Task: Add a signature Lily Brown containing Best wishes for a happy National Disability Employment Awareness Month, Lily Brown to email address softage.3@softage.net and add a label Refunds
Action: Mouse moved to (91, 116)
Screenshot: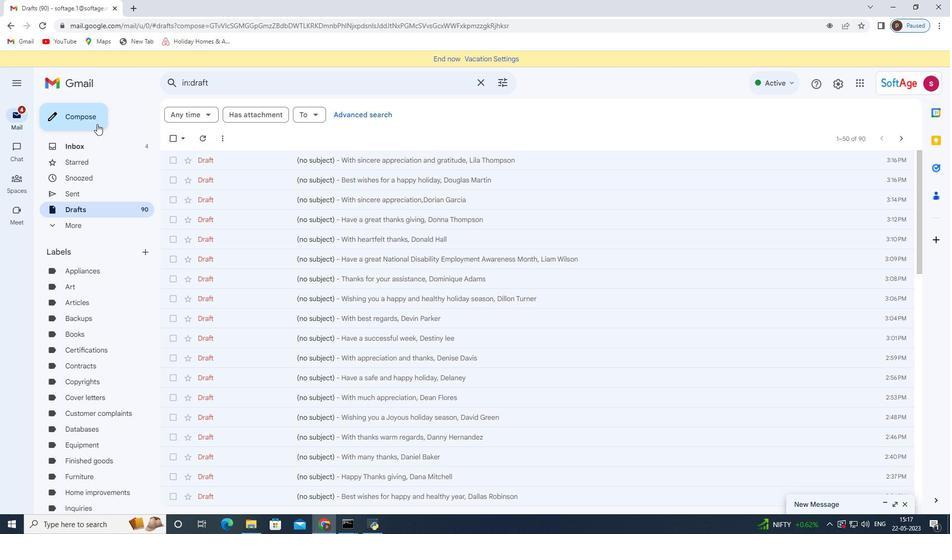 
Action: Mouse pressed left at (91, 116)
Screenshot: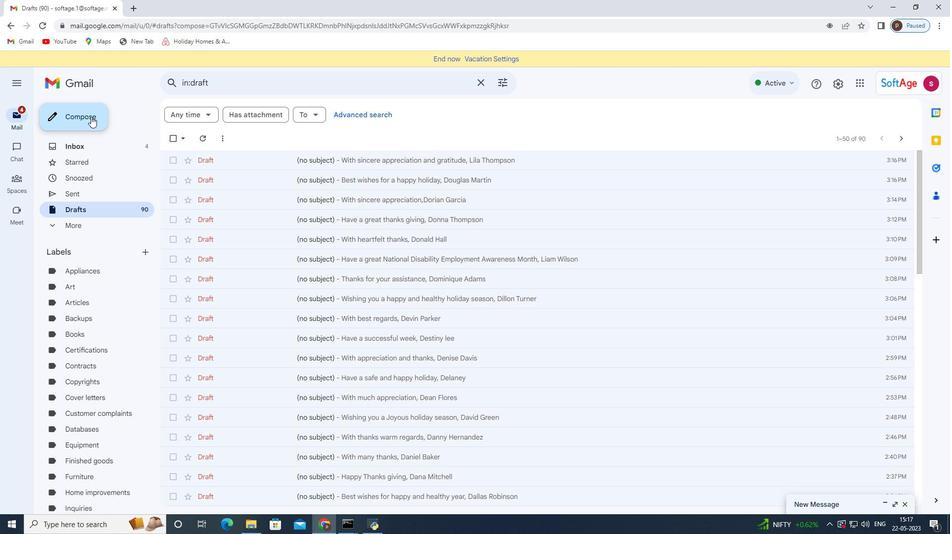 
Action: Mouse moved to (669, 498)
Screenshot: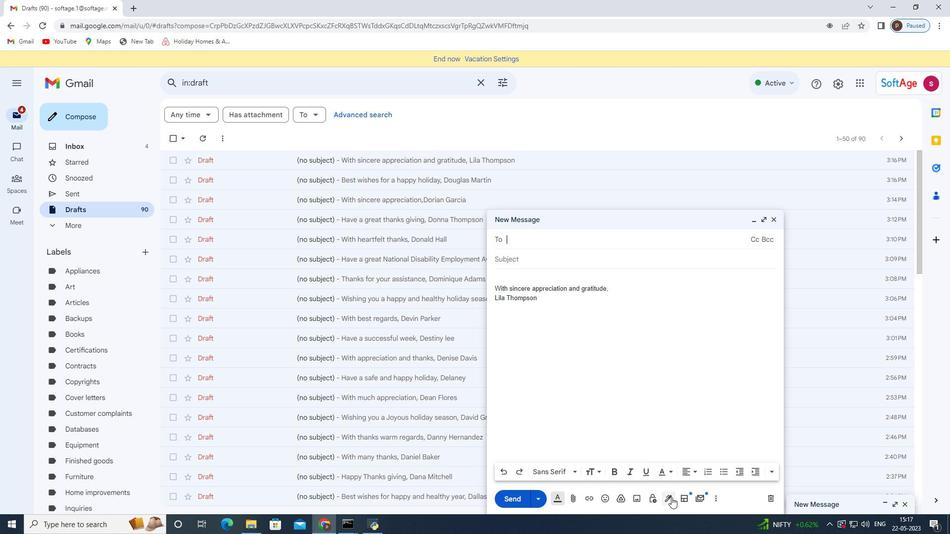 
Action: Mouse pressed left at (669, 498)
Screenshot: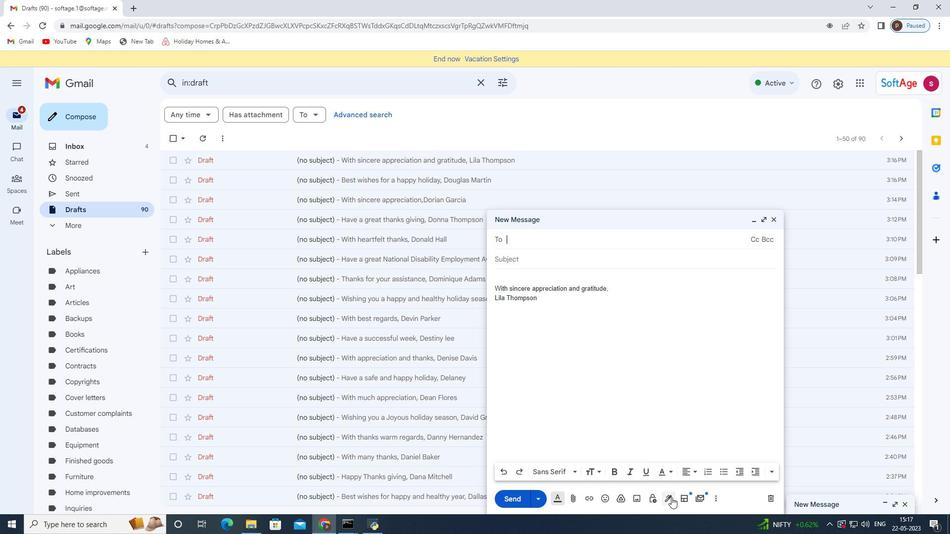 
Action: Mouse moved to (690, 441)
Screenshot: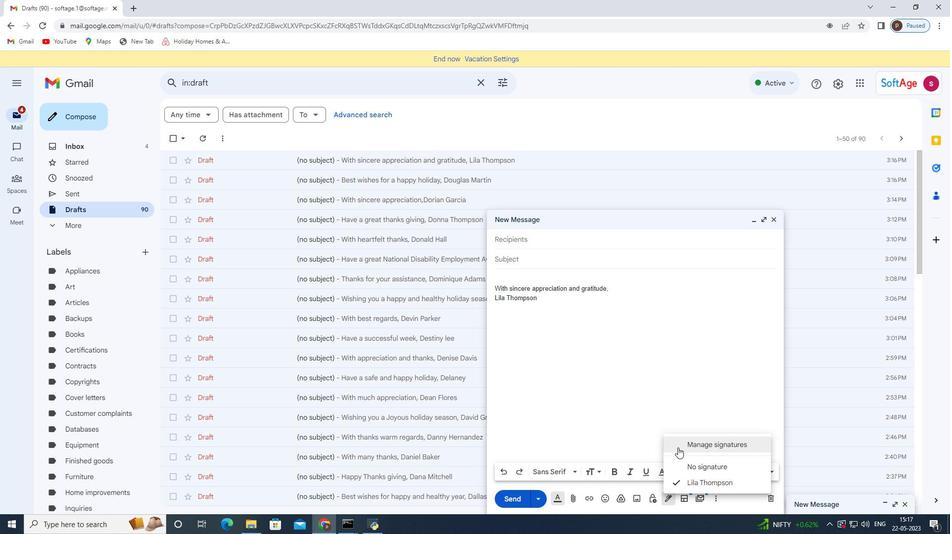 
Action: Mouse pressed left at (690, 441)
Screenshot: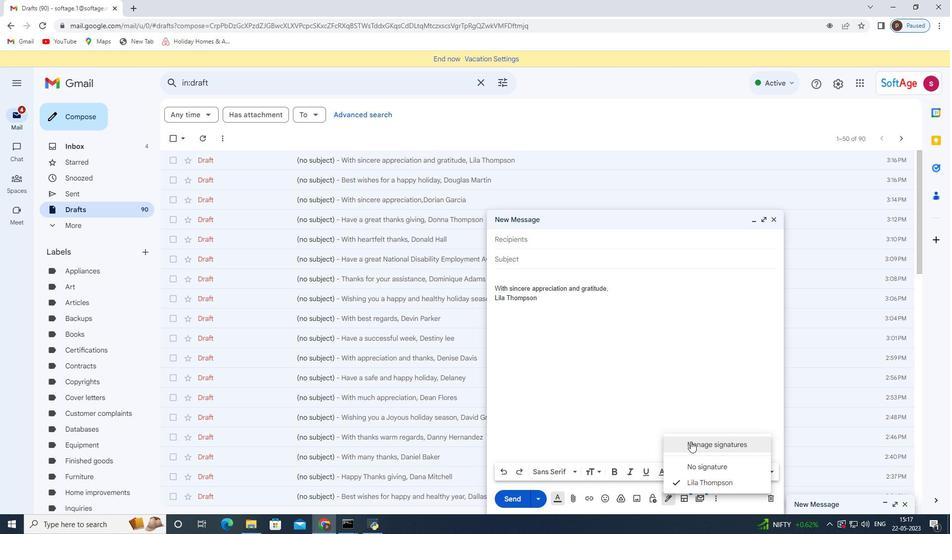 
Action: Mouse moved to (381, 375)
Screenshot: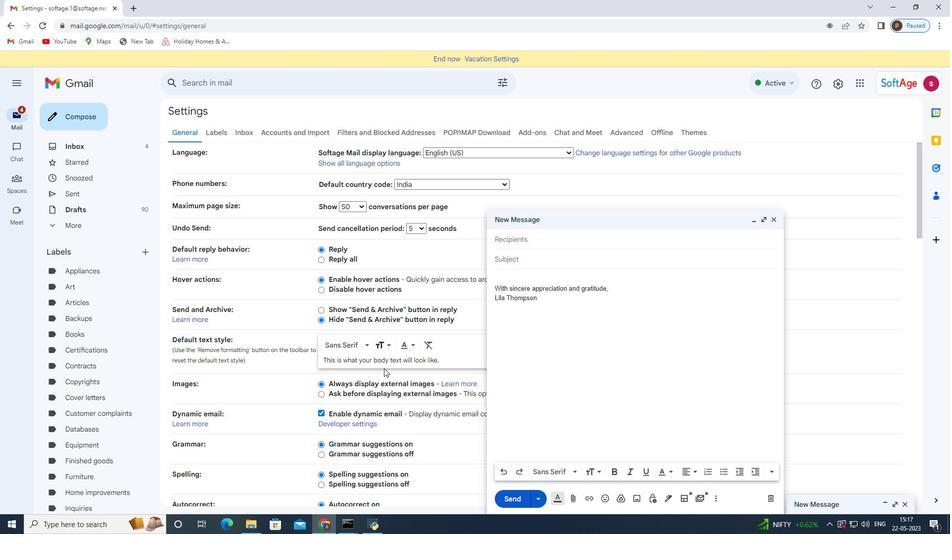 
Action: Mouse scrolled (381, 374) with delta (0, 0)
Screenshot: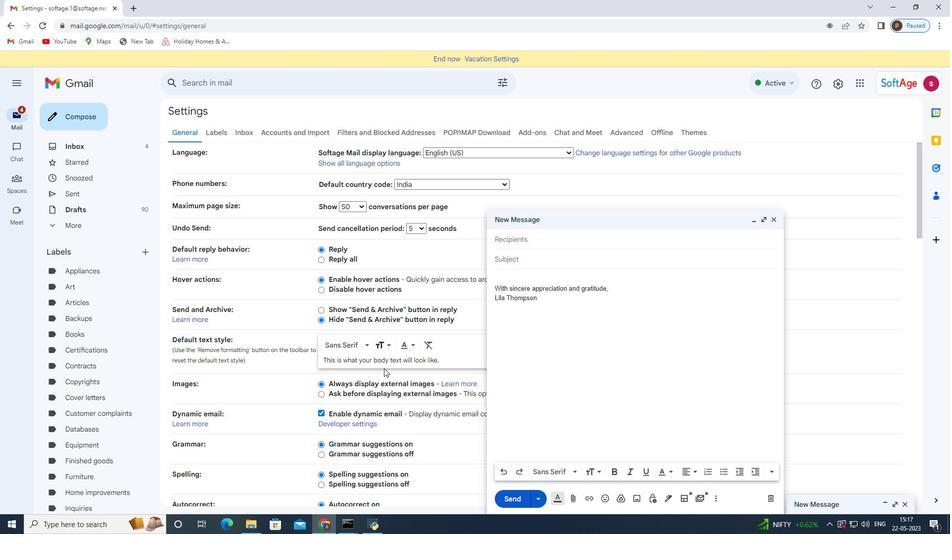 
Action: Mouse moved to (380, 376)
Screenshot: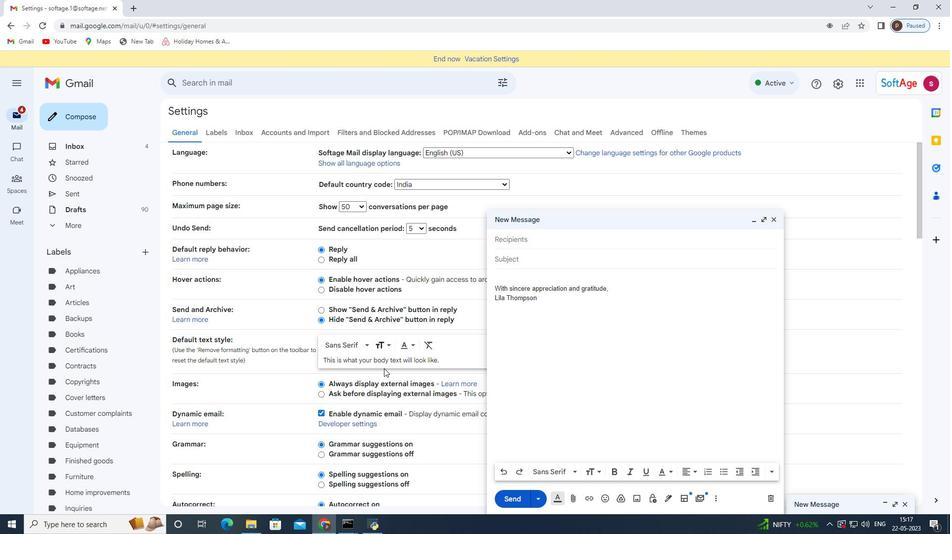 
Action: Mouse scrolled (380, 376) with delta (0, 0)
Screenshot: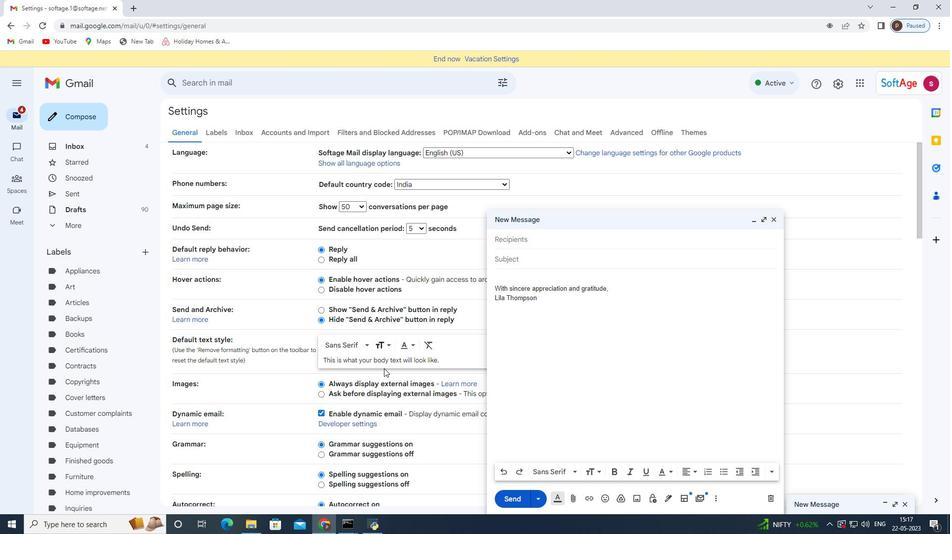 
Action: Mouse moved to (380, 377)
Screenshot: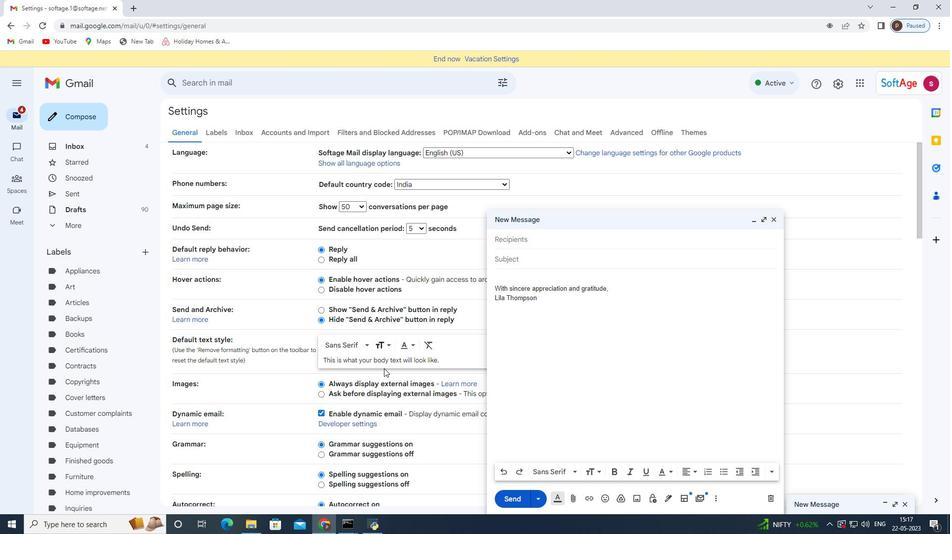 
Action: Mouse scrolled (380, 377) with delta (0, 0)
Screenshot: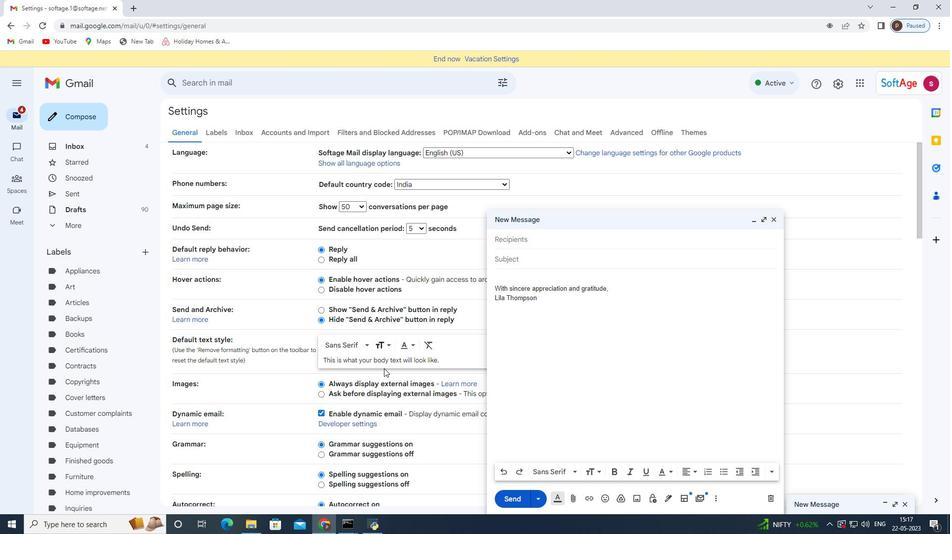 
Action: Mouse moved to (379, 378)
Screenshot: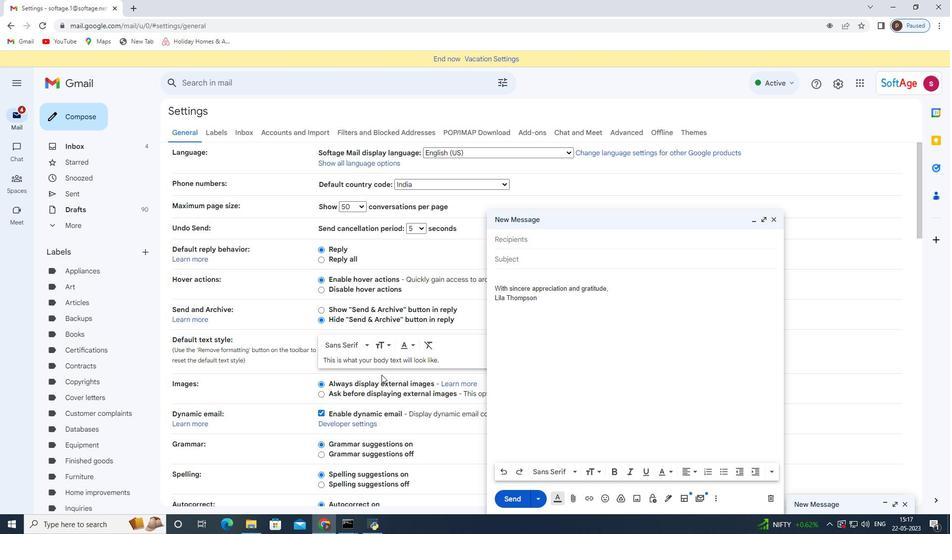 
Action: Mouse scrolled (379, 378) with delta (0, 0)
Screenshot: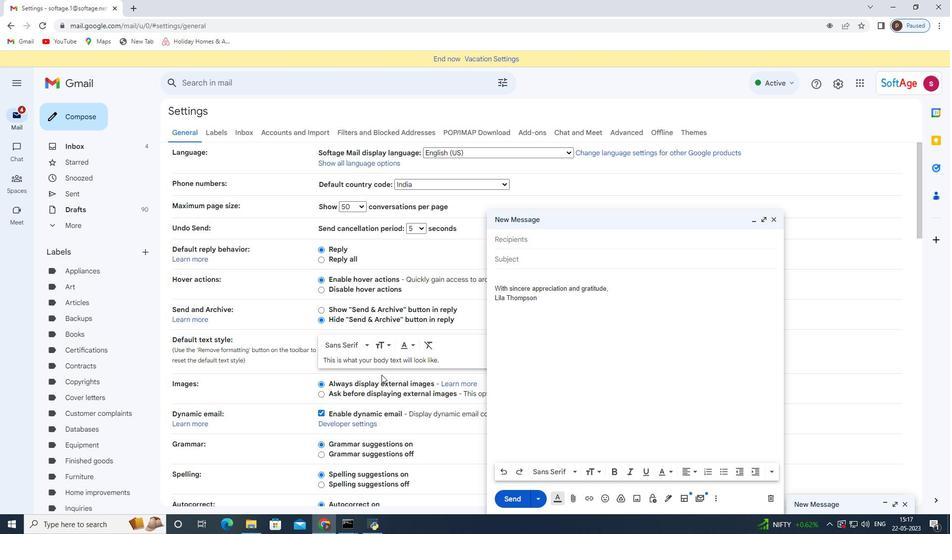 
Action: Mouse moved to (378, 379)
Screenshot: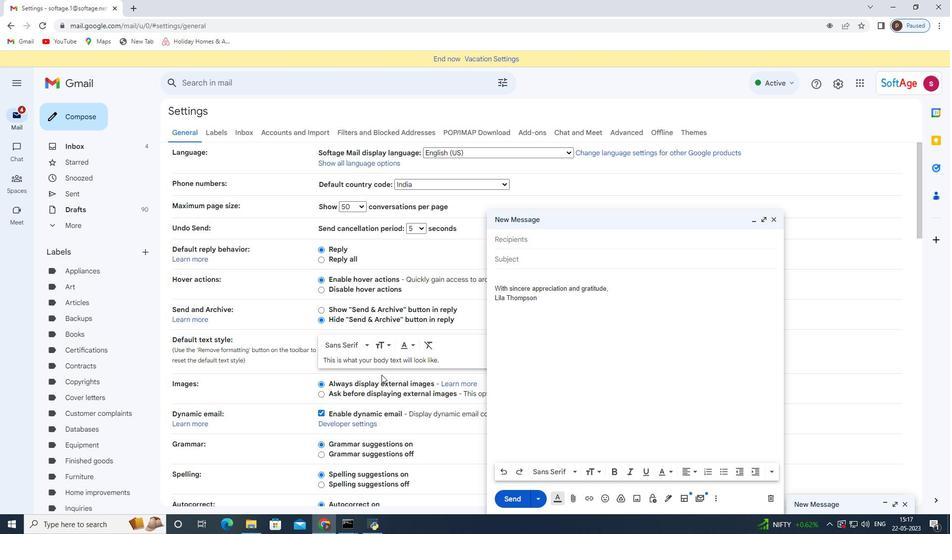 
Action: Mouse scrolled (378, 379) with delta (0, 0)
Screenshot: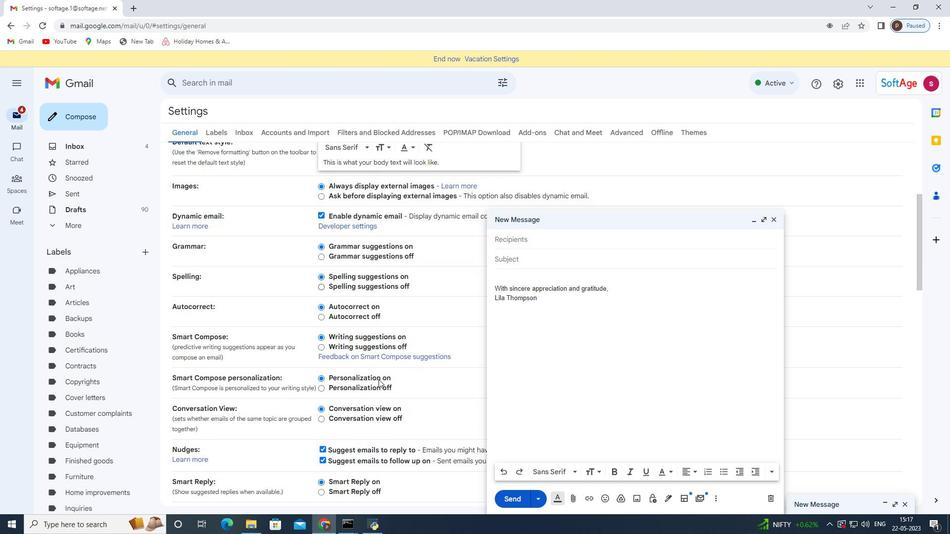
Action: Mouse scrolled (378, 379) with delta (0, 0)
Screenshot: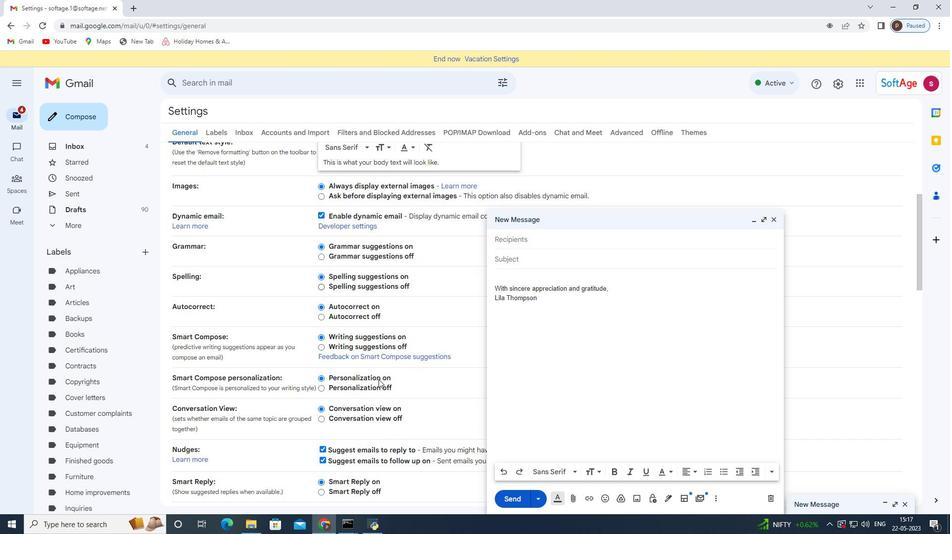 
Action: Mouse scrolled (378, 379) with delta (0, 0)
Screenshot: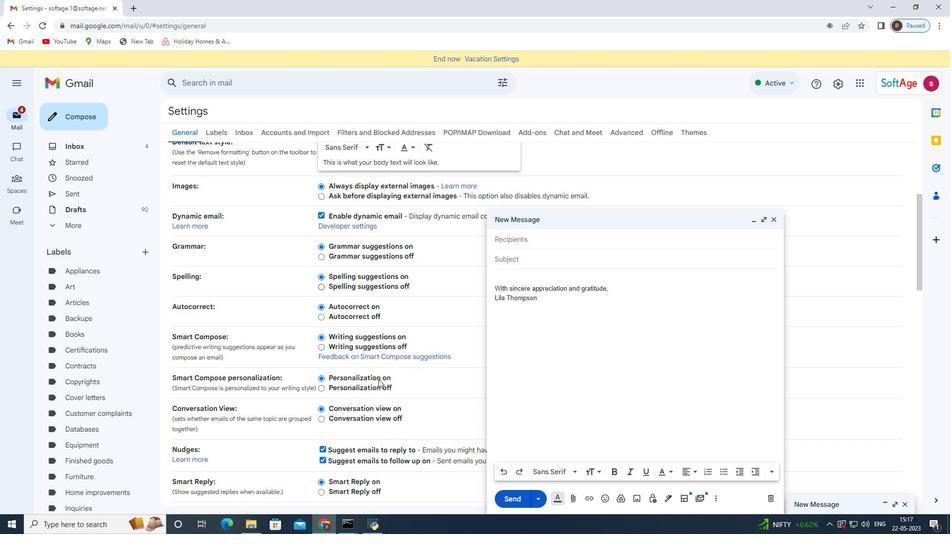 
Action: Mouse scrolled (378, 379) with delta (0, 0)
Screenshot: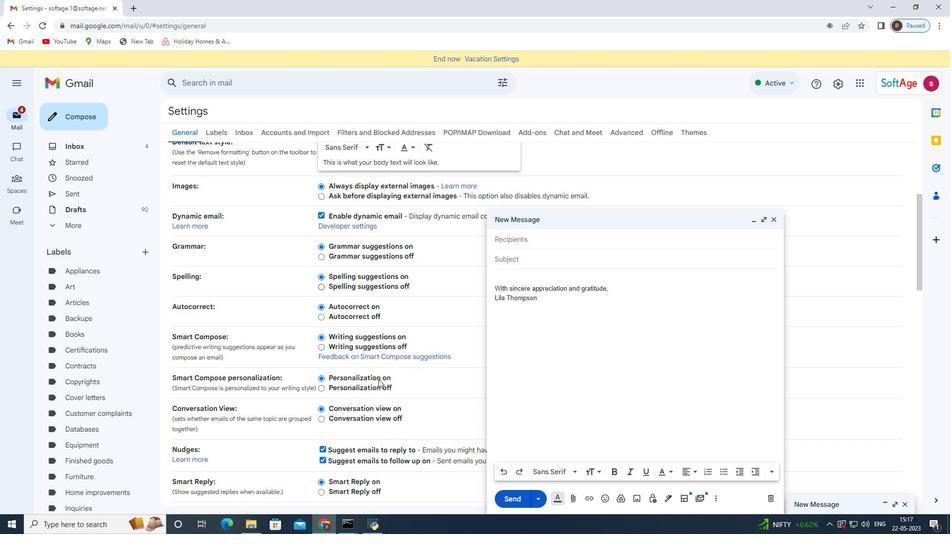 
Action: Mouse scrolled (378, 379) with delta (0, 0)
Screenshot: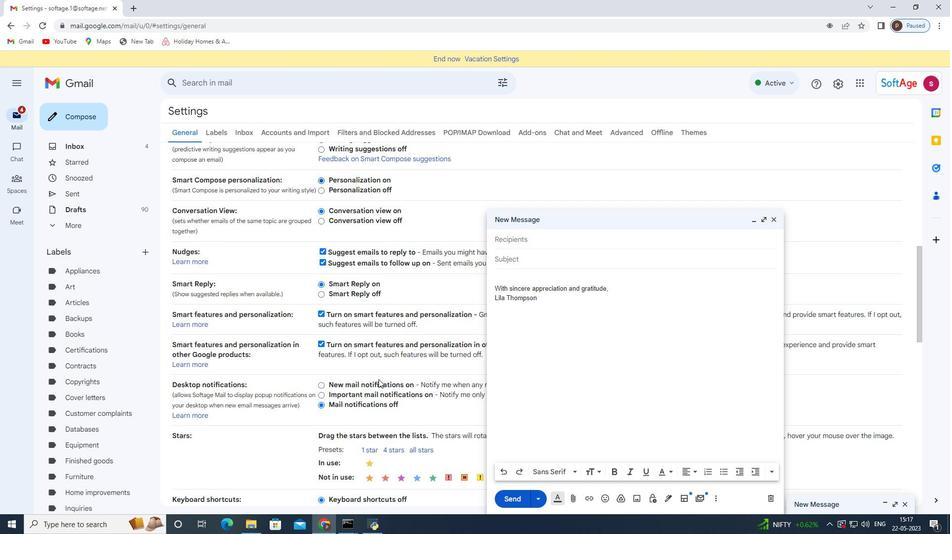 
Action: Mouse scrolled (378, 379) with delta (0, 0)
Screenshot: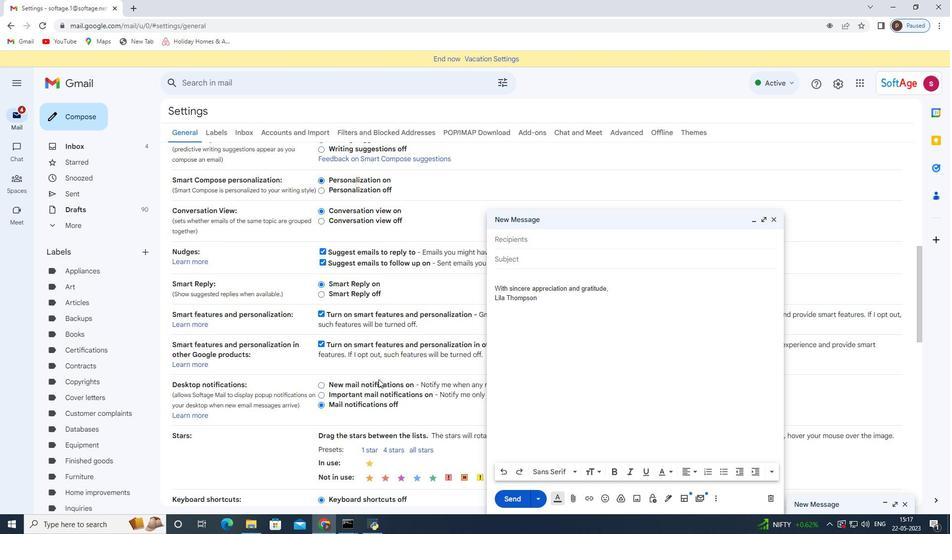 
Action: Mouse scrolled (378, 379) with delta (0, 0)
Screenshot: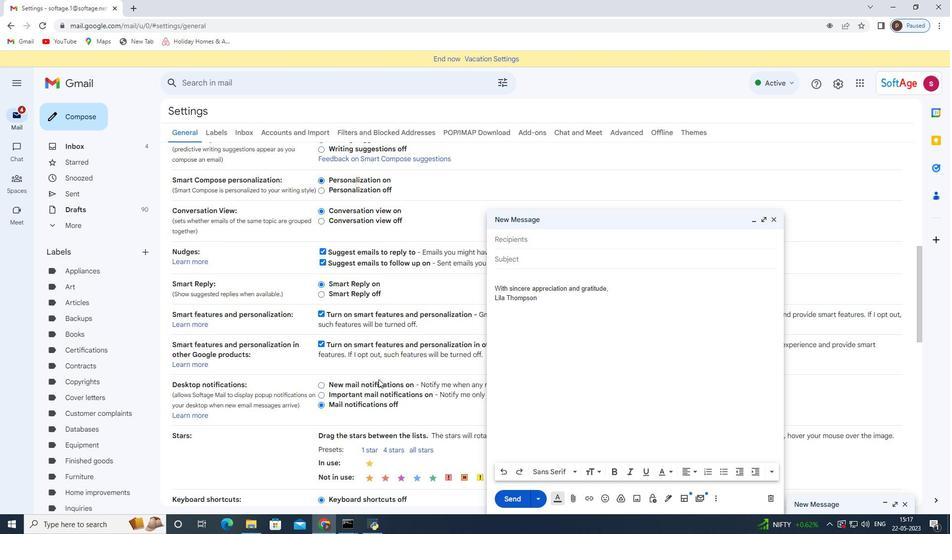 
Action: Mouse scrolled (378, 379) with delta (0, 0)
Screenshot: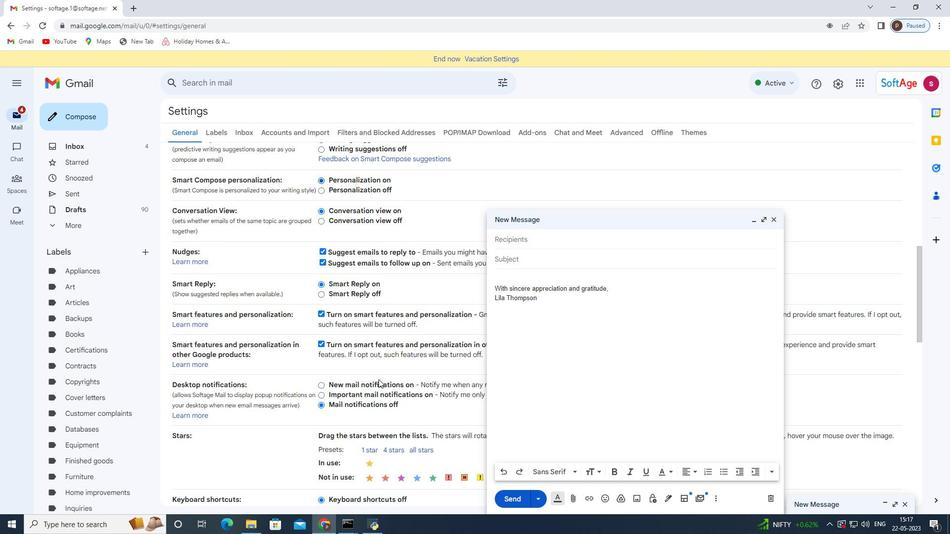 
Action: Mouse moved to (426, 438)
Screenshot: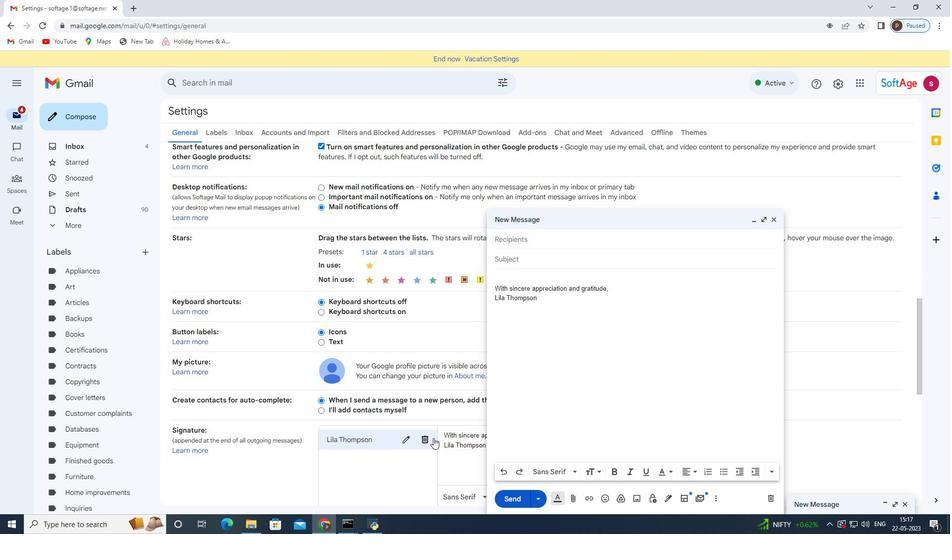 
Action: Mouse pressed left at (426, 438)
Screenshot: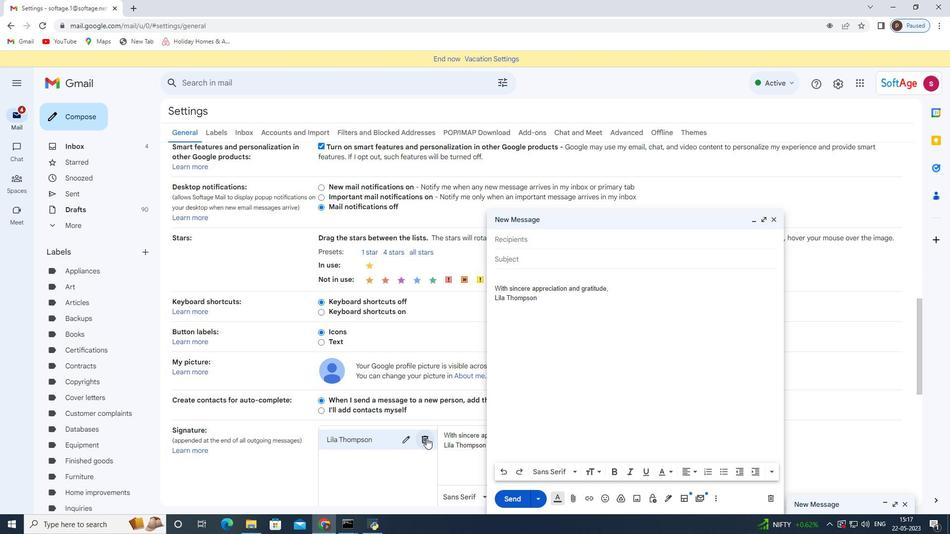 
Action: Mouse moved to (562, 303)
Screenshot: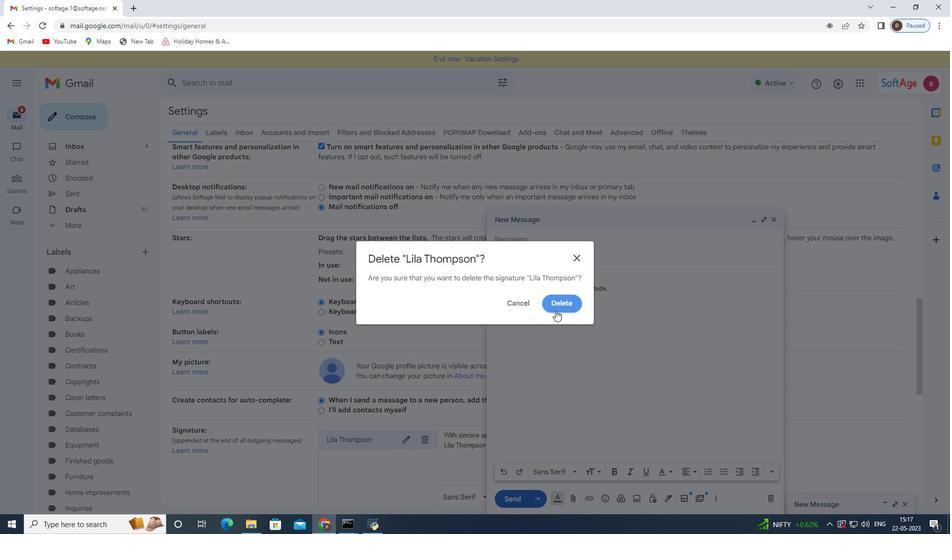 
Action: Mouse pressed left at (562, 303)
Screenshot: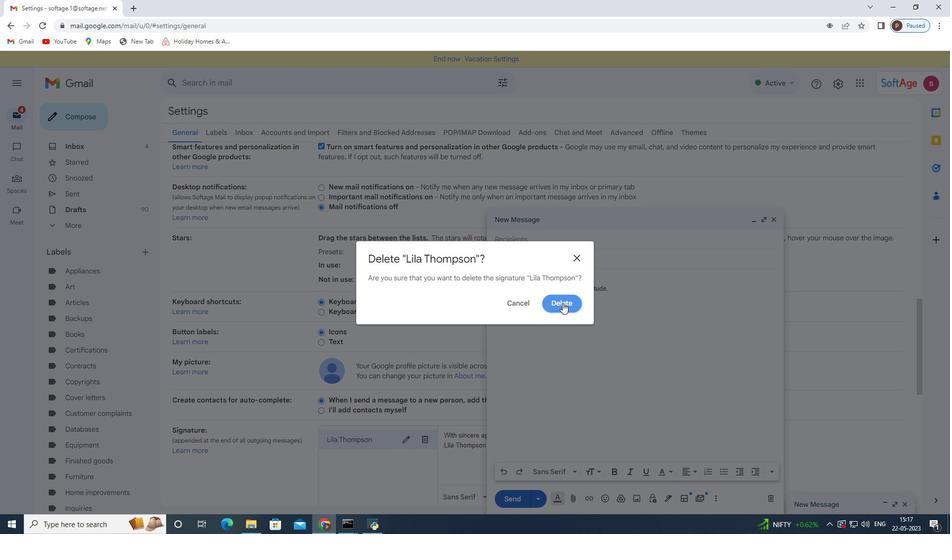 
Action: Mouse moved to (351, 448)
Screenshot: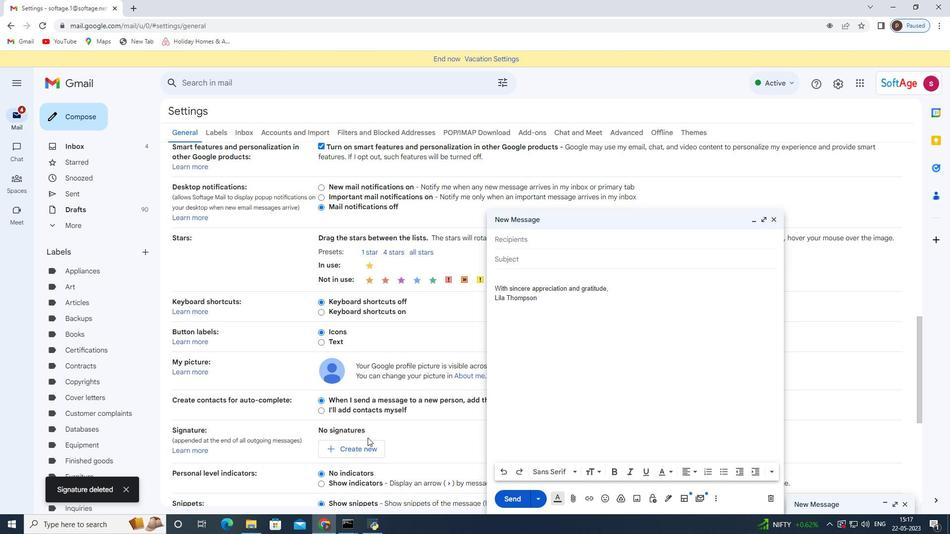 
Action: Mouse pressed left at (351, 448)
Screenshot: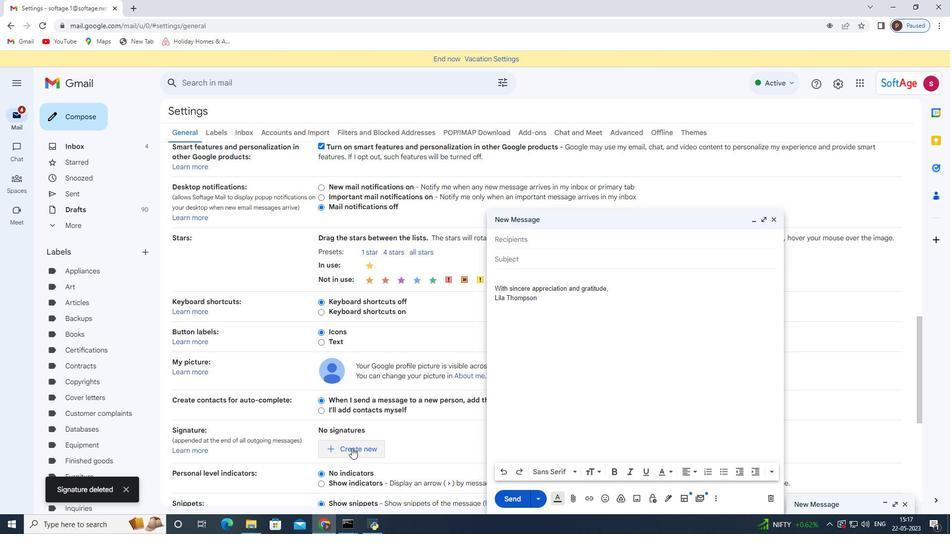 
Action: Mouse moved to (422, 280)
Screenshot: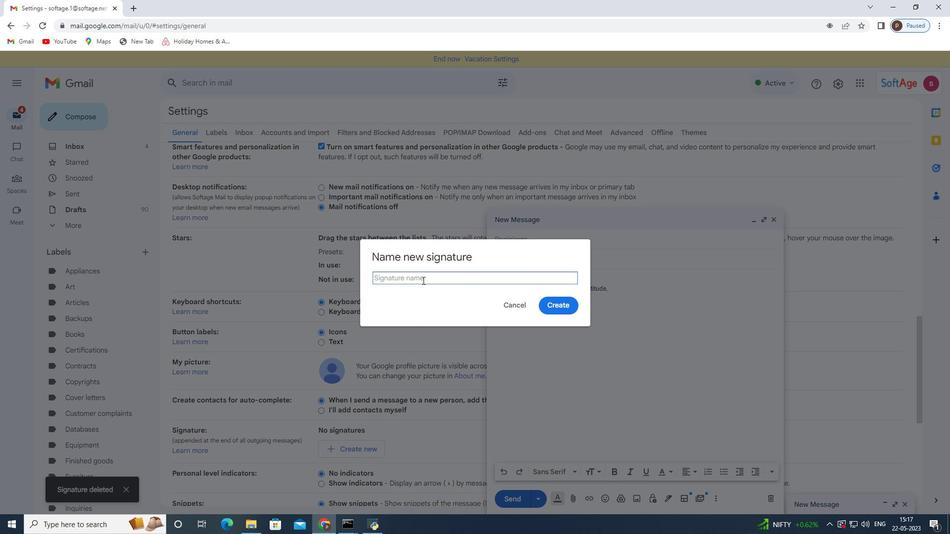 
Action: Mouse pressed left at (422, 280)
Screenshot: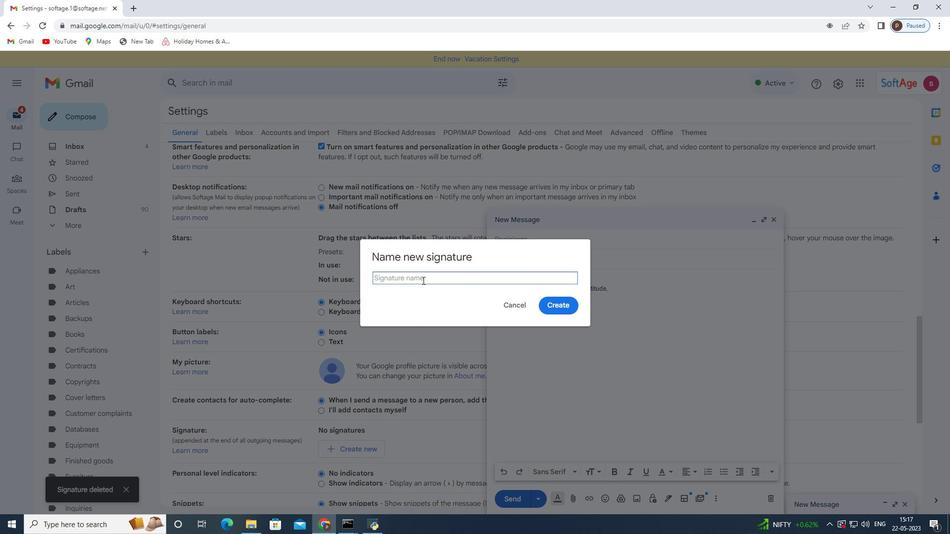 
Action: Key pressed <Key.shift>Lily<Key.space><Key.shift><Key.shift><Key.shift><Key.shift><Key.shift><Key.shift><Key.shift><Key.shift><Key.shift><Key.shift><Key.shift><Key.shift><Key.shift><Key.shift><Key.shift><Key.shift><Key.shift><Key.shift><Key.shift><Key.shift><Key.shift><Key.shift><Key.shift><Key.shift><Key.shift><Key.shift><Key.shift><Key.shift><Key.shift><Key.shift><Key.shift><Key.shift>Brown<Key.space>
Screenshot: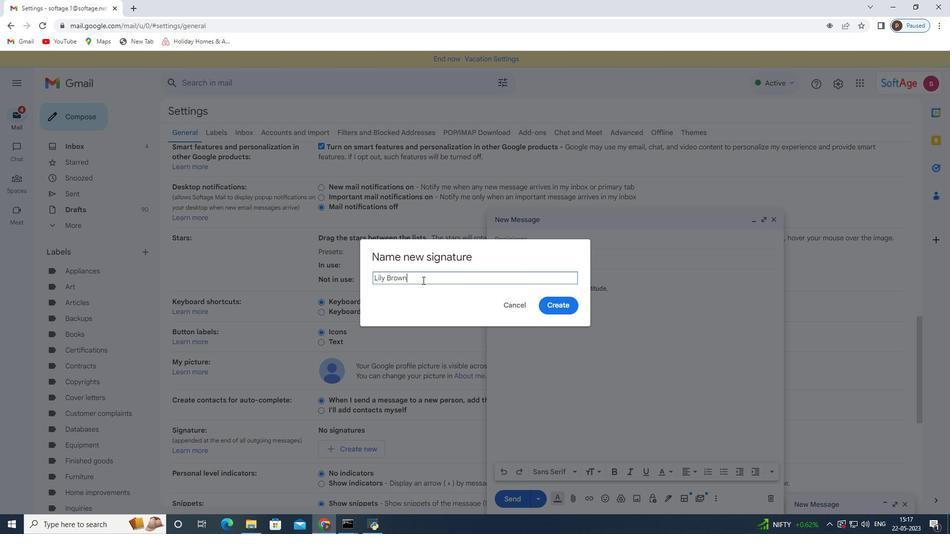
Action: Mouse moved to (563, 304)
Screenshot: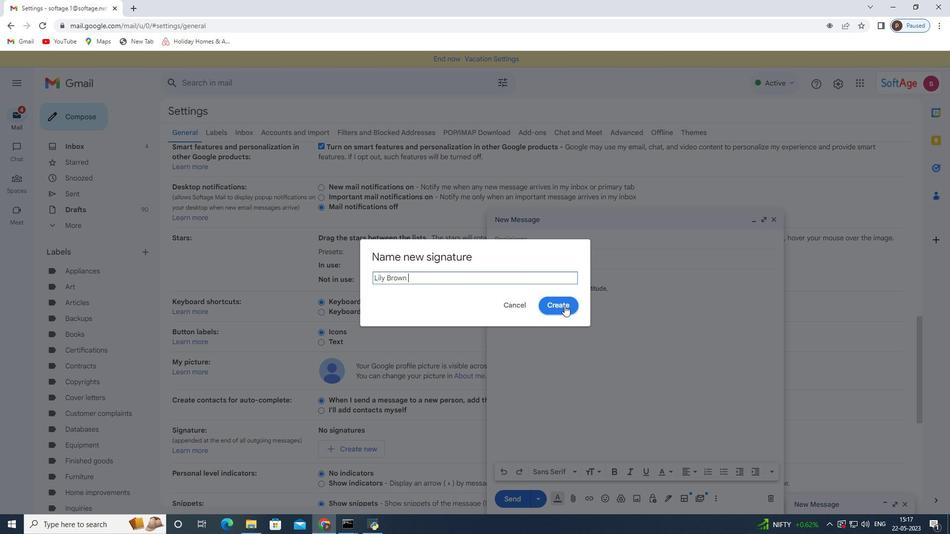 
Action: Mouse pressed left at (563, 304)
Screenshot: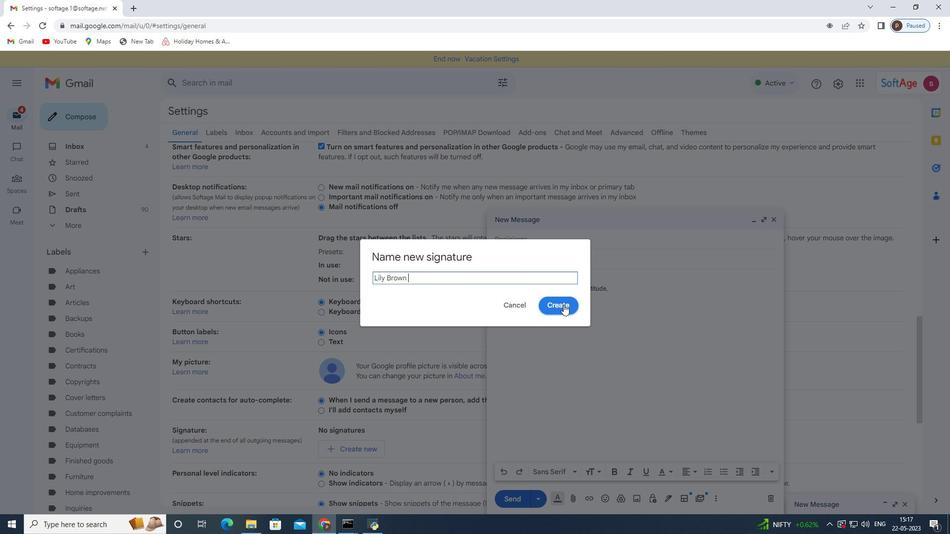 
Action: Mouse moved to (446, 410)
Screenshot: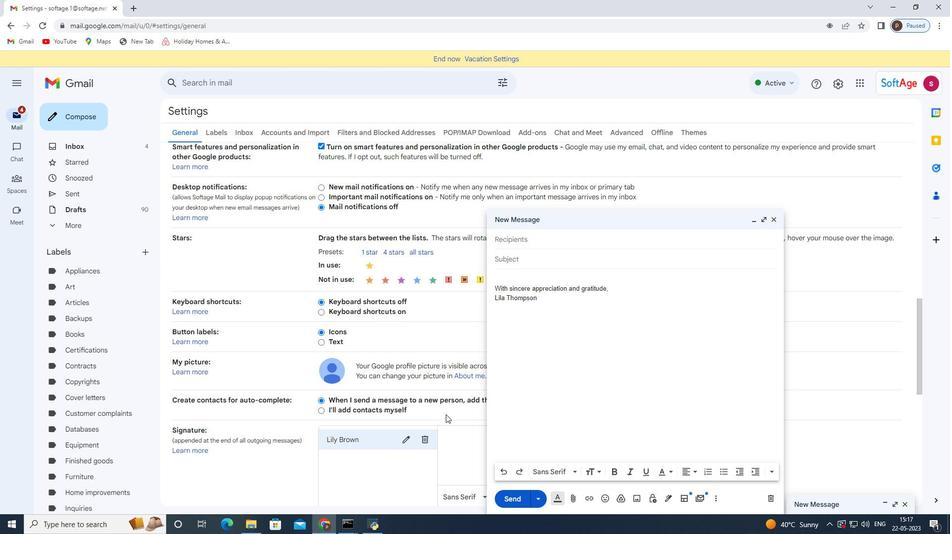 
Action: Mouse scrolled (445, 414) with delta (0, 0)
Screenshot: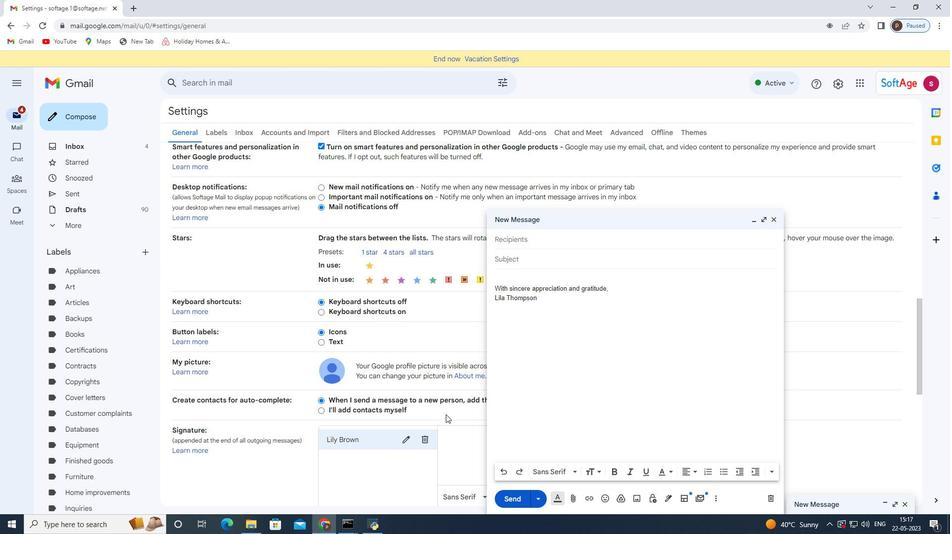 
Action: Mouse moved to (457, 383)
Screenshot: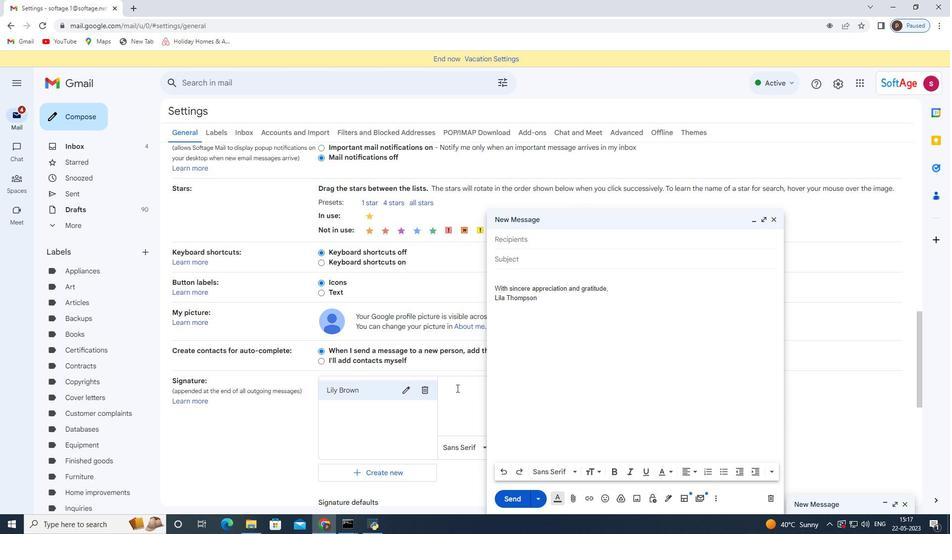 
Action: Mouse pressed left at (457, 383)
Screenshot: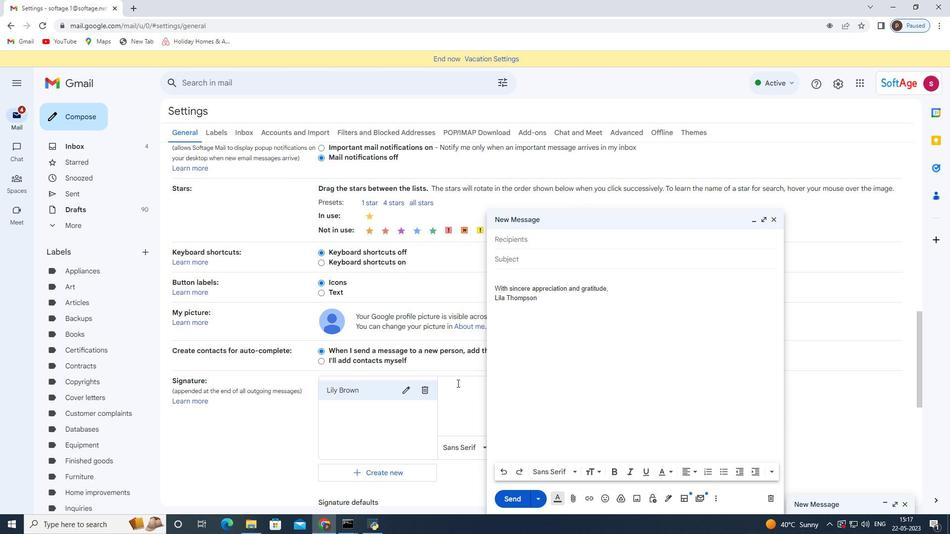 
Action: Key pressed <Key.shift>Best<Key.space>wishes<Key.space>for<Key.space>a<Key.space>happy<Key.space><Key.shift>National<Key.space><Key.shift>Disability<Key.space><Key.shift><Key.shift><Key.shift><Key.shift><Key.shift><Key.shift><Key.shift><Key.shift><Key.shift><Key.shift>Employment<Key.space><Key.shift>Awareness<Key.space><Key.shift>Month,<Key.enter><Key.shift>Lily<Key.space><Key.shift>Brown
Screenshot: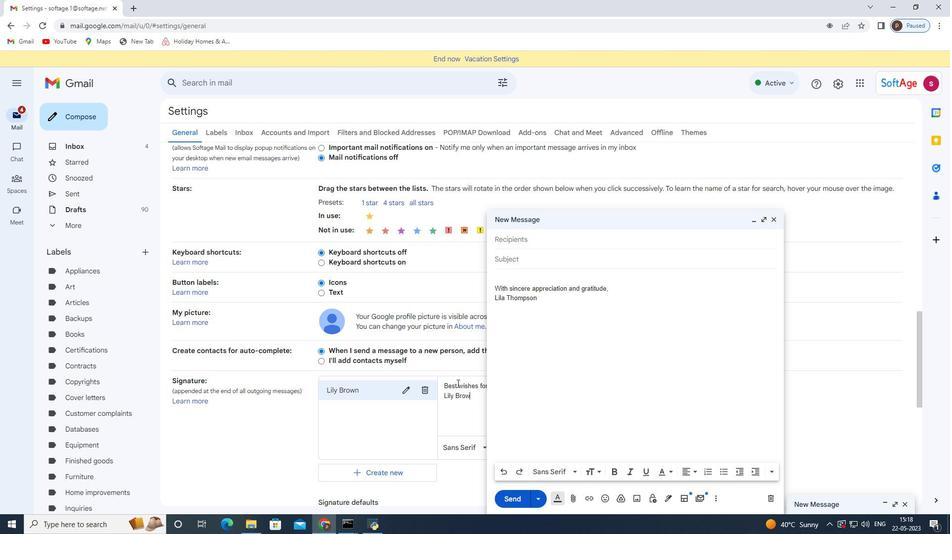 
Action: Mouse moved to (774, 216)
Screenshot: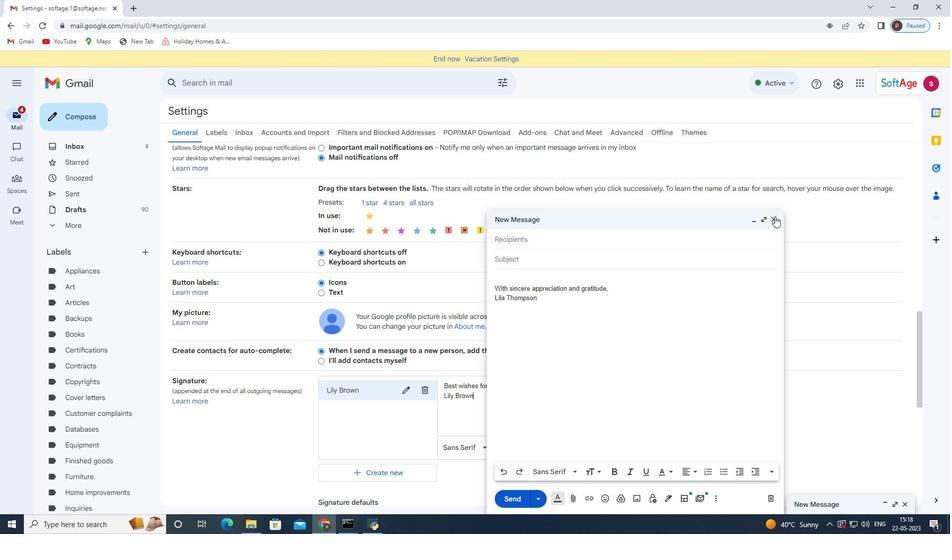 
Action: Mouse pressed left at (774, 216)
Screenshot: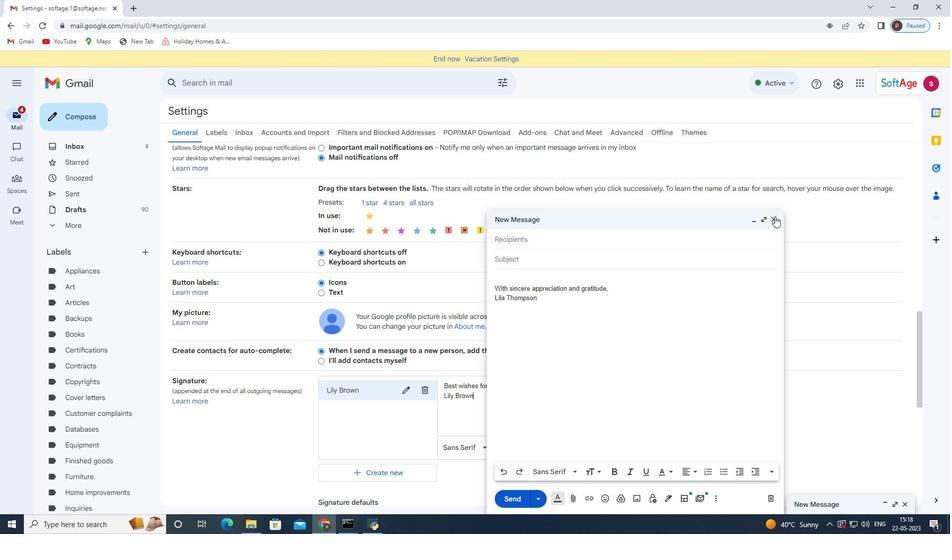 
Action: Mouse moved to (636, 286)
Screenshot: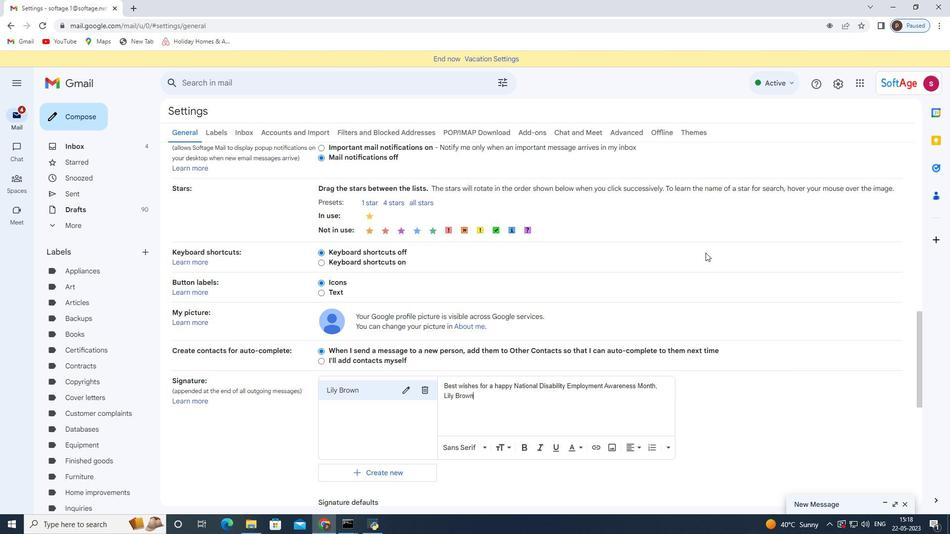 
Action: Mouse scrolled (636, 286) with delta (0, 0)
Screenshot: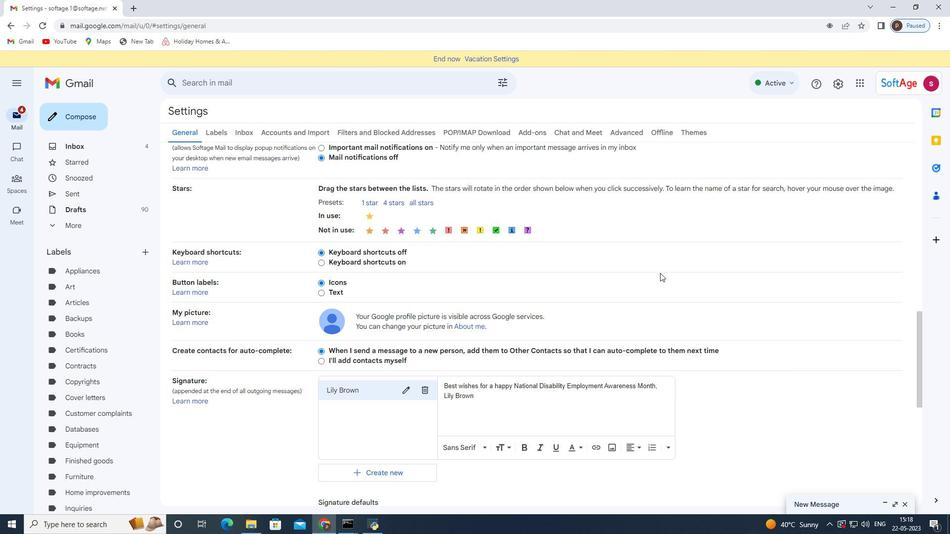 
Action: Mouse moved to (617, 291)
Screenshot: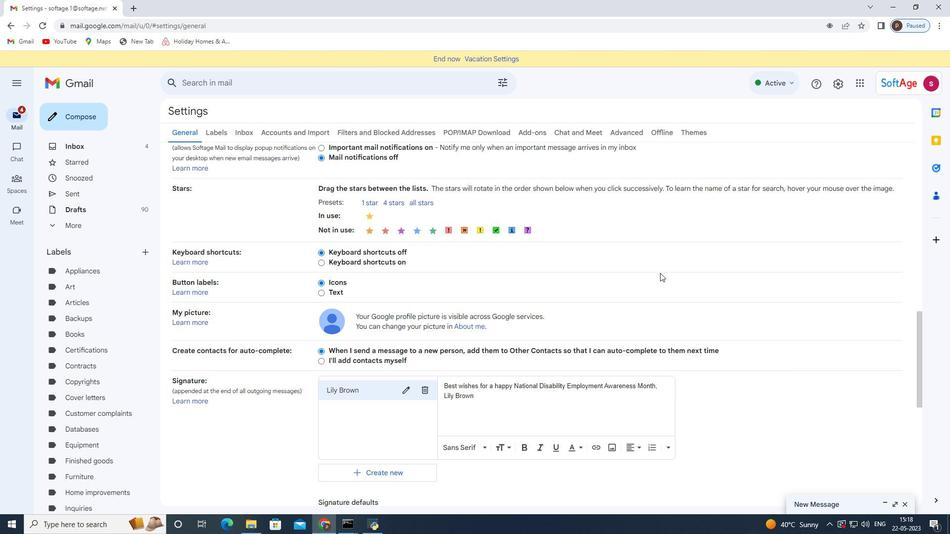 
Action: Mouse scrolled (617, 290) with delta (0, 0)
Screenshot: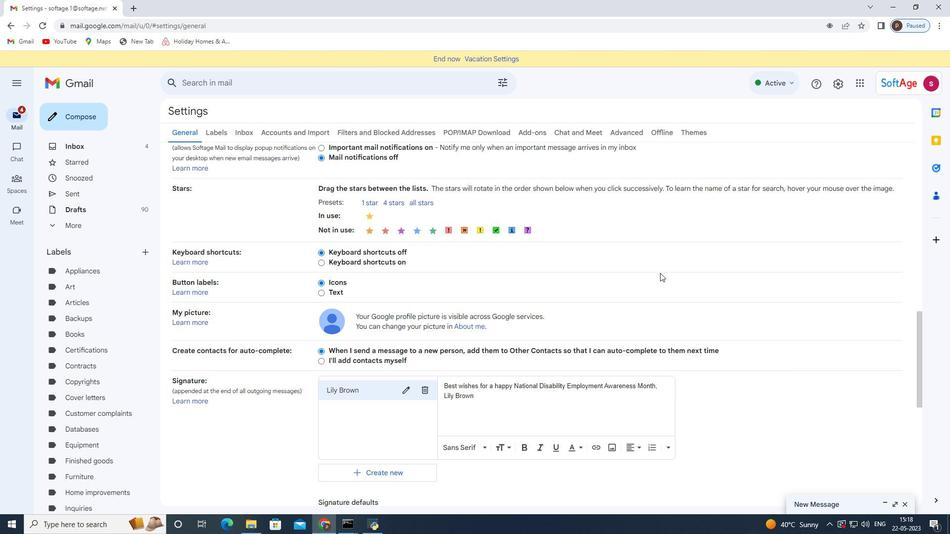 
Action: Mouse moved to (405, 351)
Screenshot: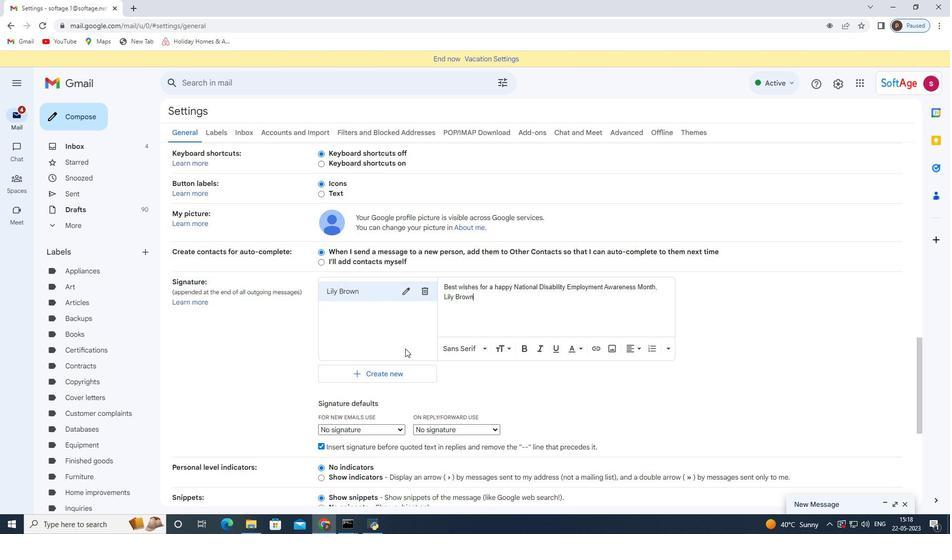 
Action: Mouse scrolled (405, 350) with delta (0, 0)
Screenshot: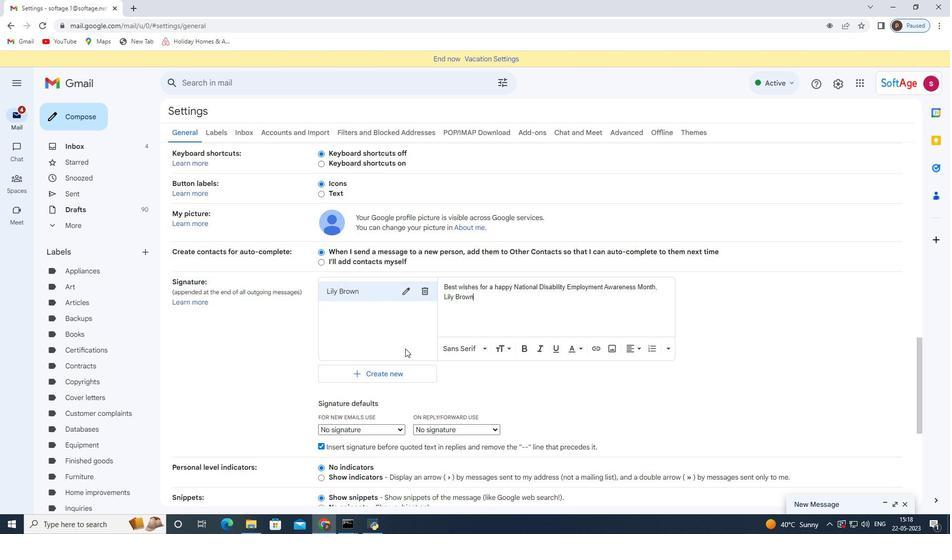 
Action: Mouse moved to (404, 351)
Screenshot: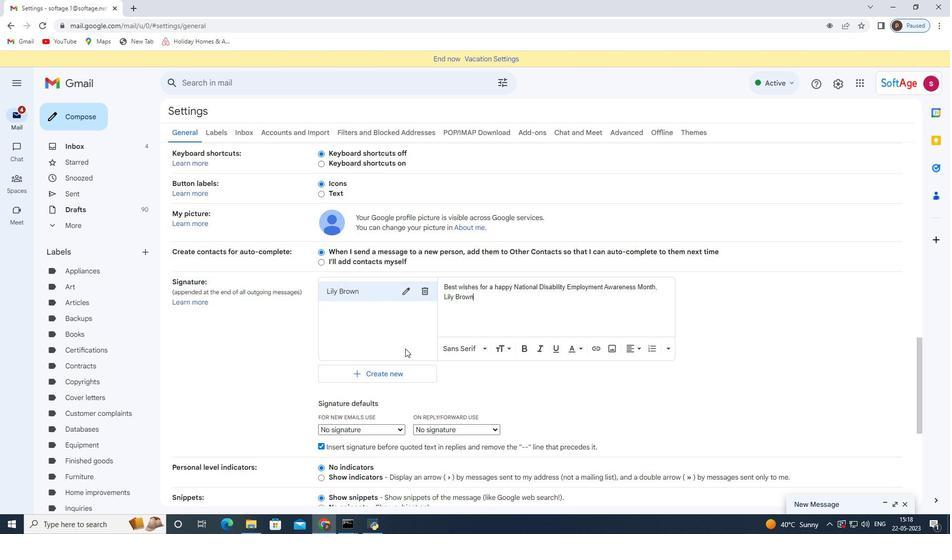 
Action: Mouse scrolled (404, 351) with delta (0, 0)
Screenshot: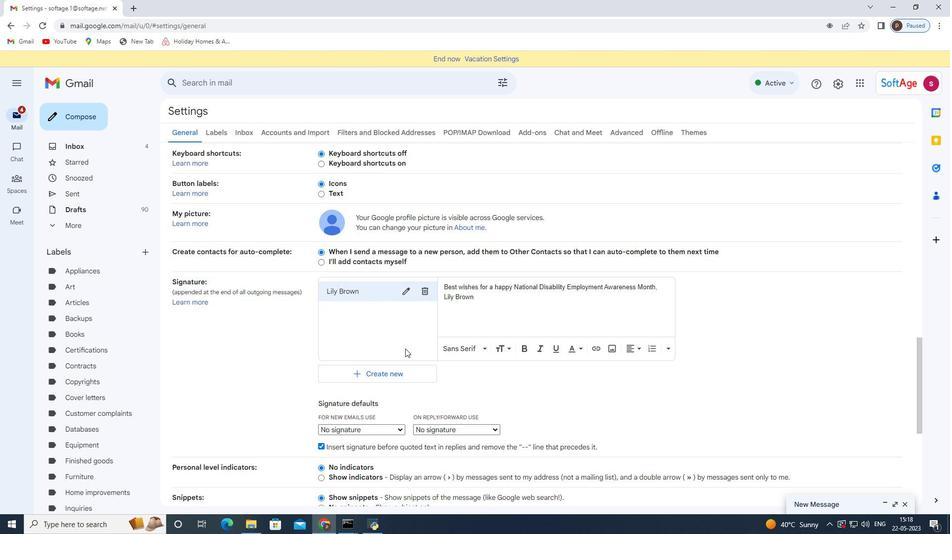 
Action: Mouse moved to (389, 331)
Screenshot: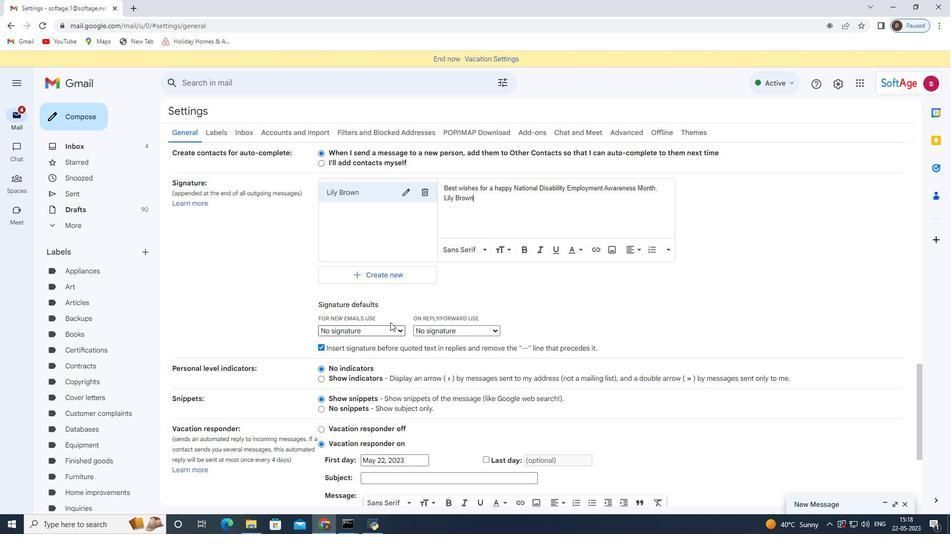 
Action: Mouse pressed left at (389, 331)
Screenshot: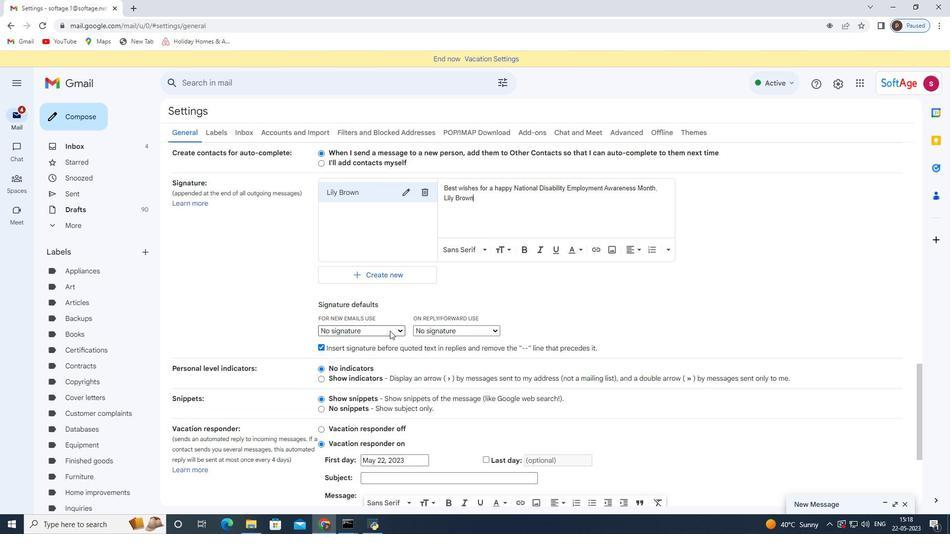 
Action: Mouse moved to (400, 354)
Screenshot: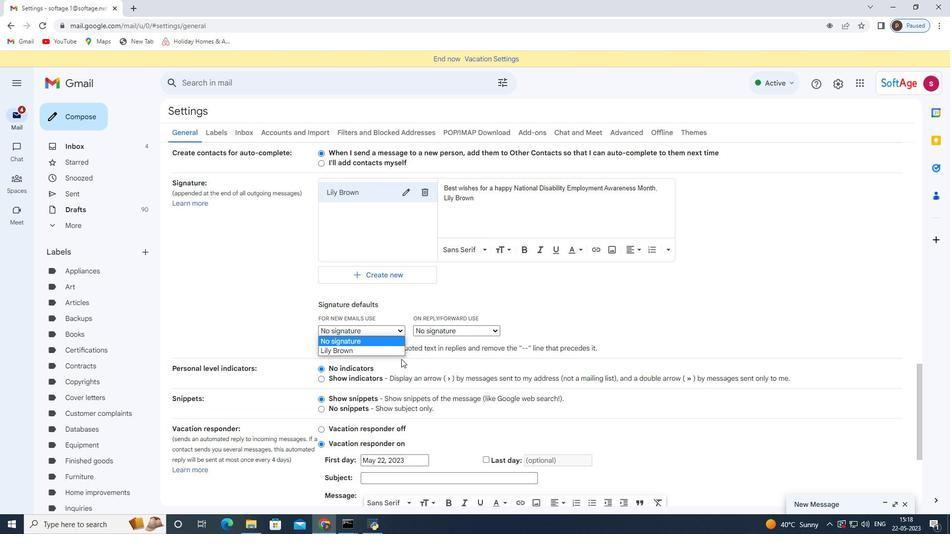 
Action: Mouse pressed left at (400, 354)
Screenshot: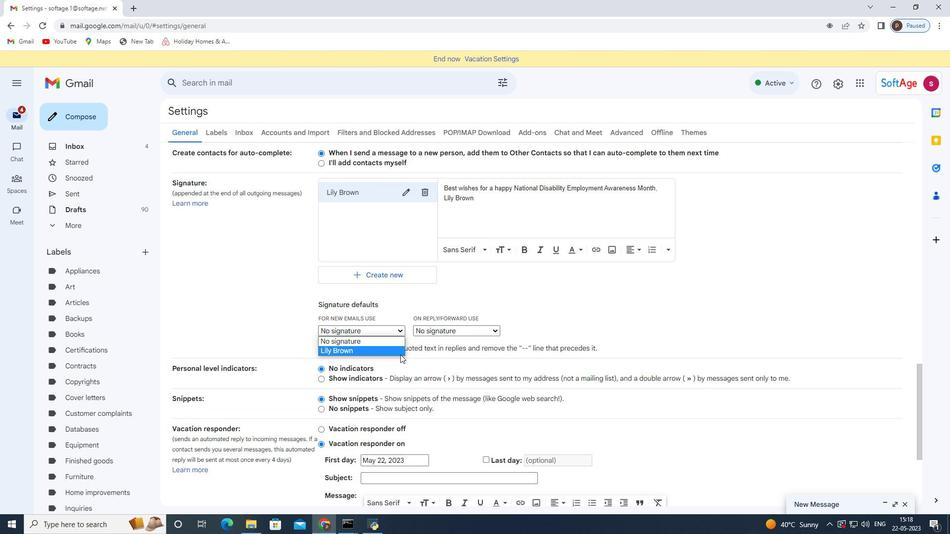 
Action: Mouse moved to (443, 333)
Screenshot: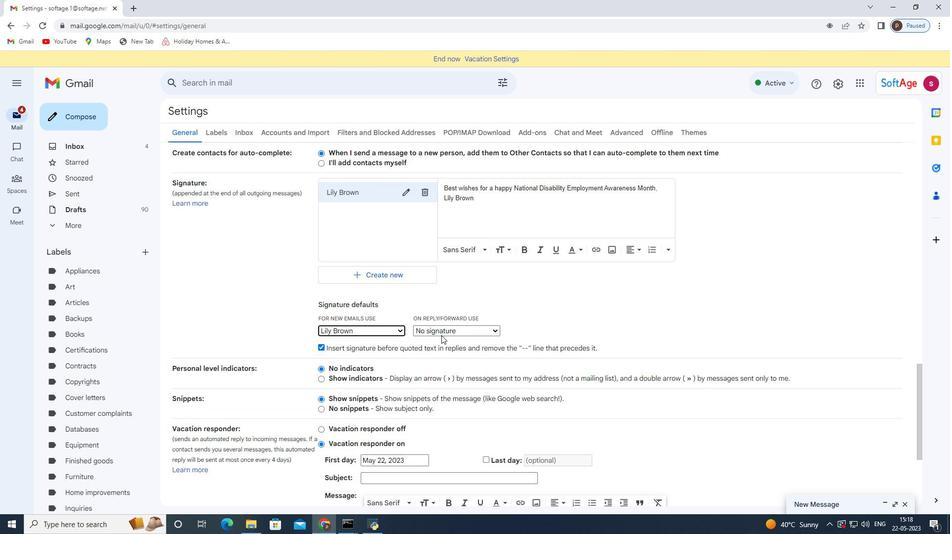 
Action: Mouse pressed left at (443, 333)
Screenshot: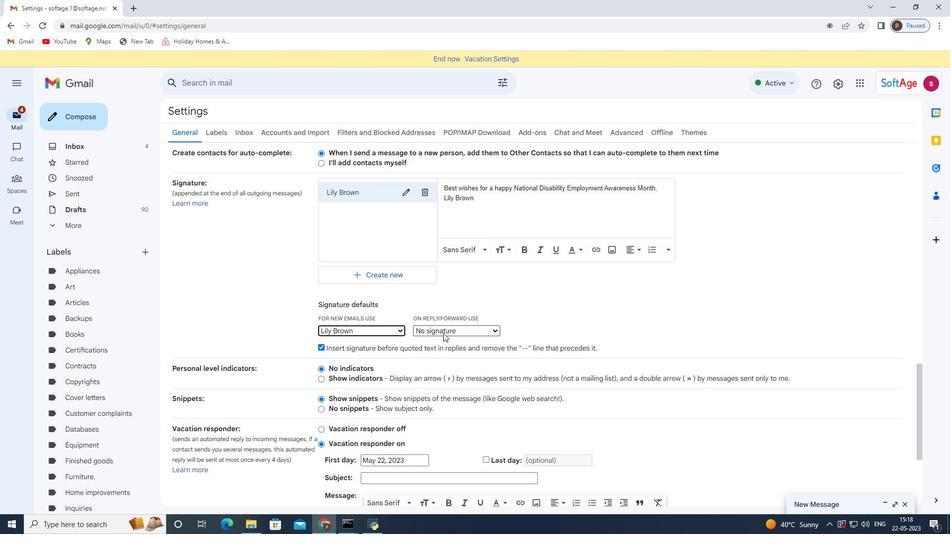 
Action: Mouse moved to (441, 350)
Screenshot: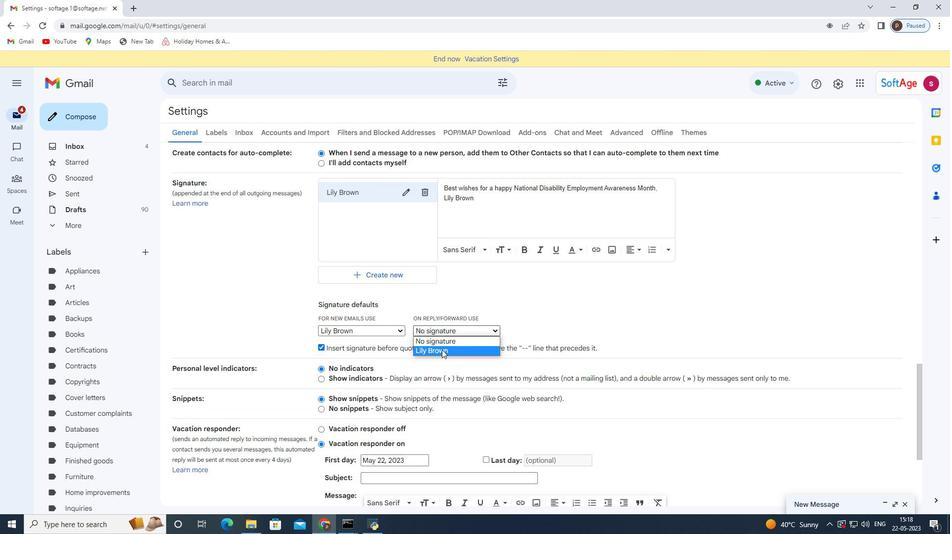 
Action: Mouse pressed left at (441, 350)
Screenshot: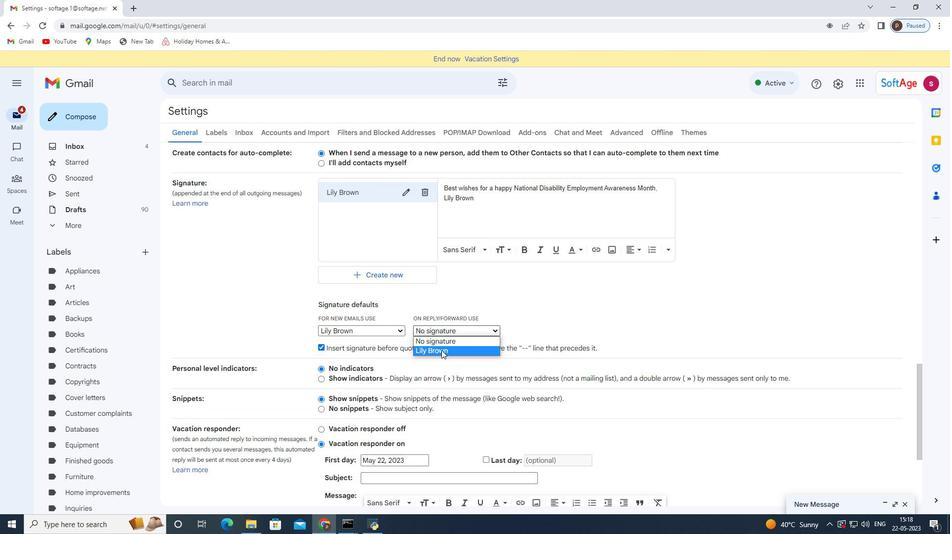 
Action: Mouse scrolled (441, 349) with delta (0, 0)
Screenshot: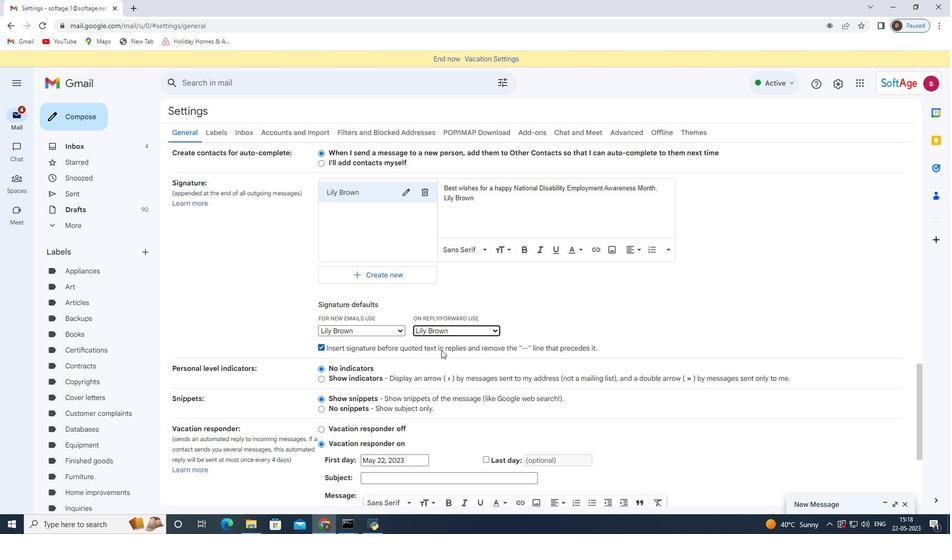 
Action: Mouse scrolled (441, 349) with delta (0, 0)
Screenshot: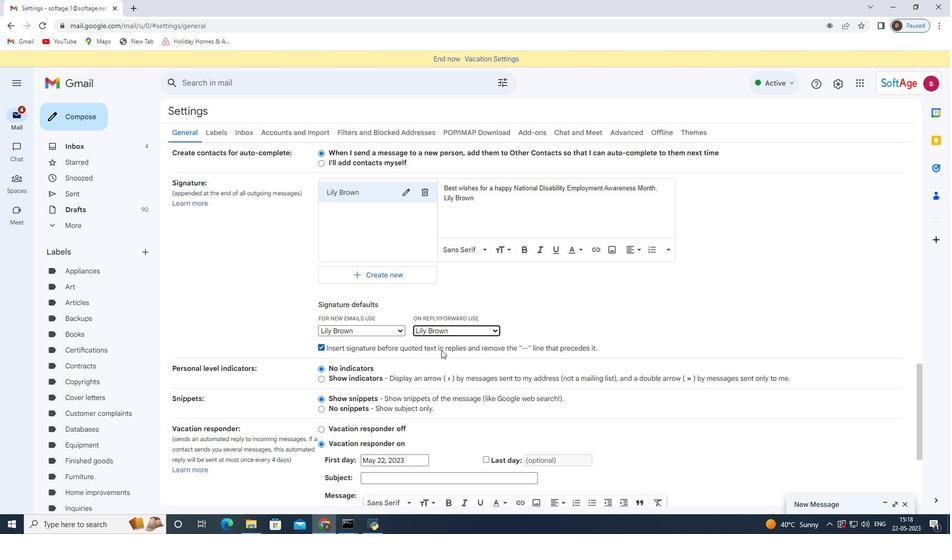 
Action: Mouse moved to (440, 350)
Screenshot: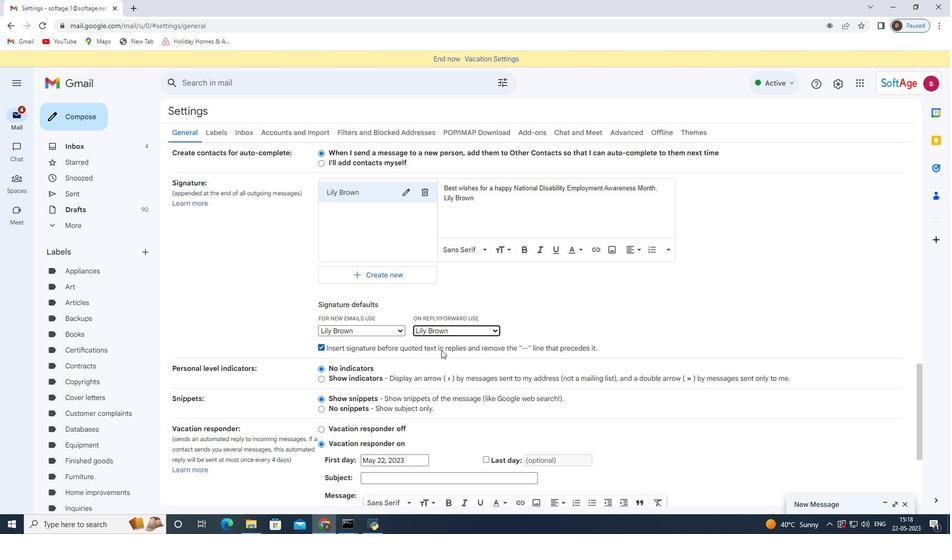 
Action: Mouse scrolled (440, 349) with delta (0, 0)
Screenshot: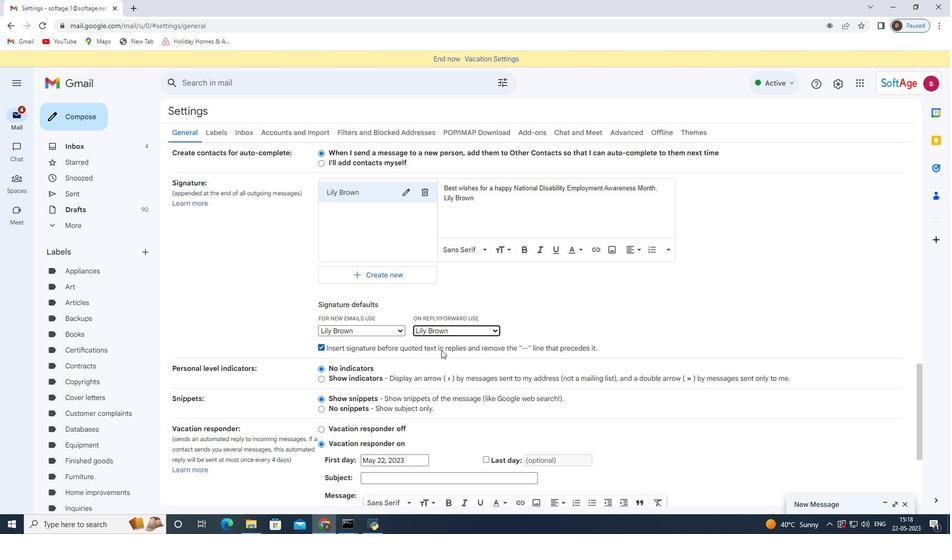 
Action: Mouse moved to (440, 350)
Screenshot: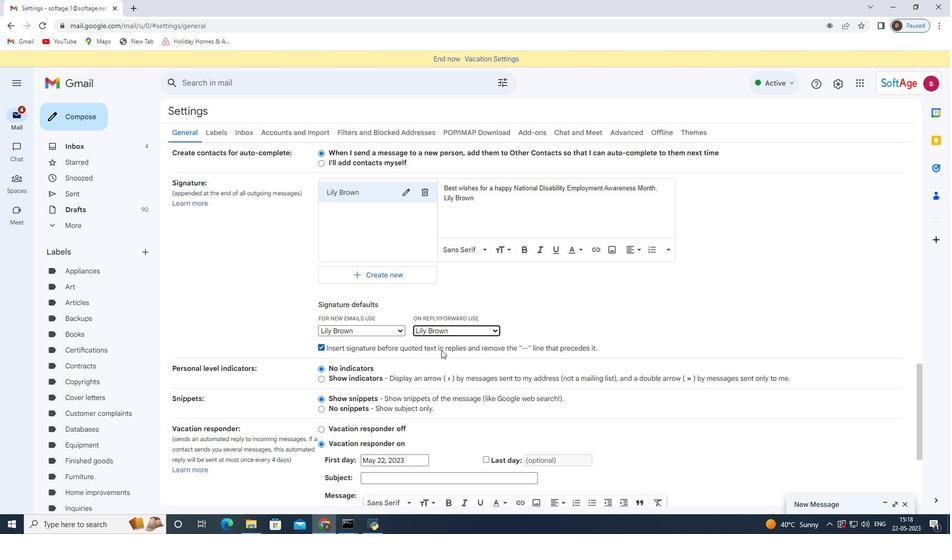 
Action: Mouse scrolled (440, 350) with delta (0, 0)
Screenshot: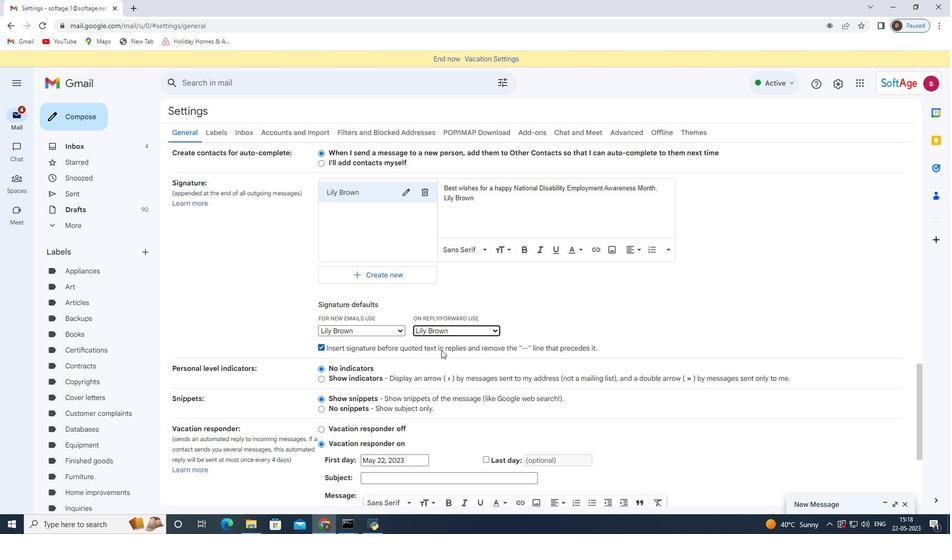 
Action: Mouse moved to (439, 351)
Screenshot: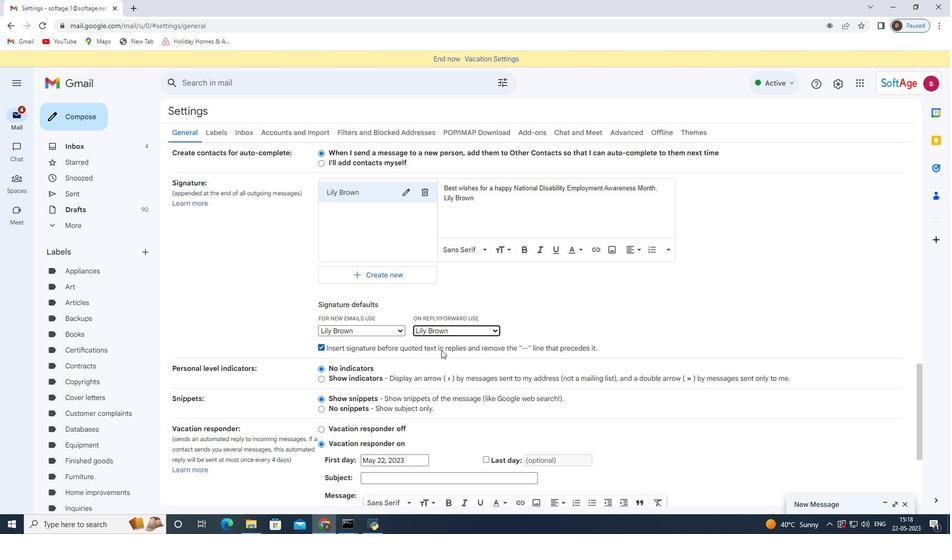 
Action: Mouse scrolled (439, 350) with delta (0, 0)
Screenshot: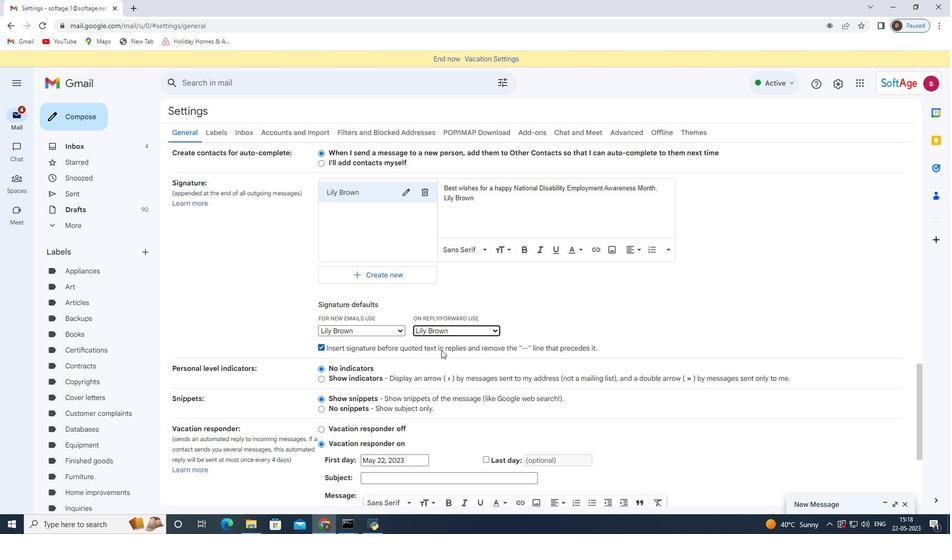 
Action: Mouse moved to (517, 451)
Screenshot: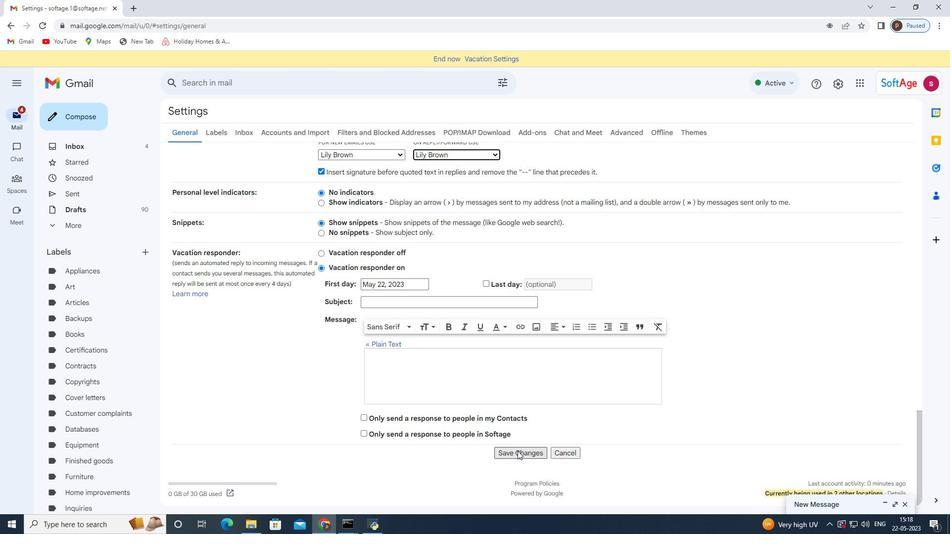 
Action: Mouse pressed left at (517, 451)
Screenshot: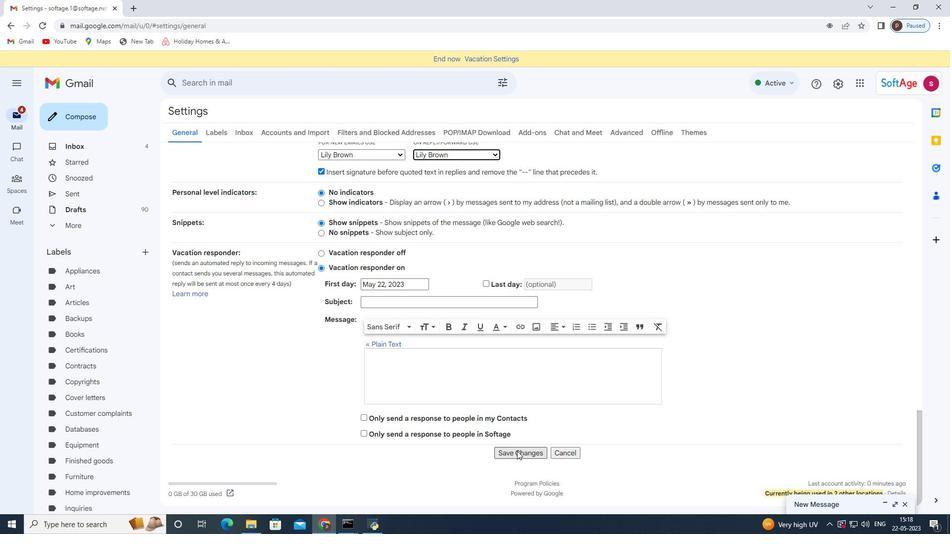 
Action: Mouse pressed left at (517, 451)
Screenshot: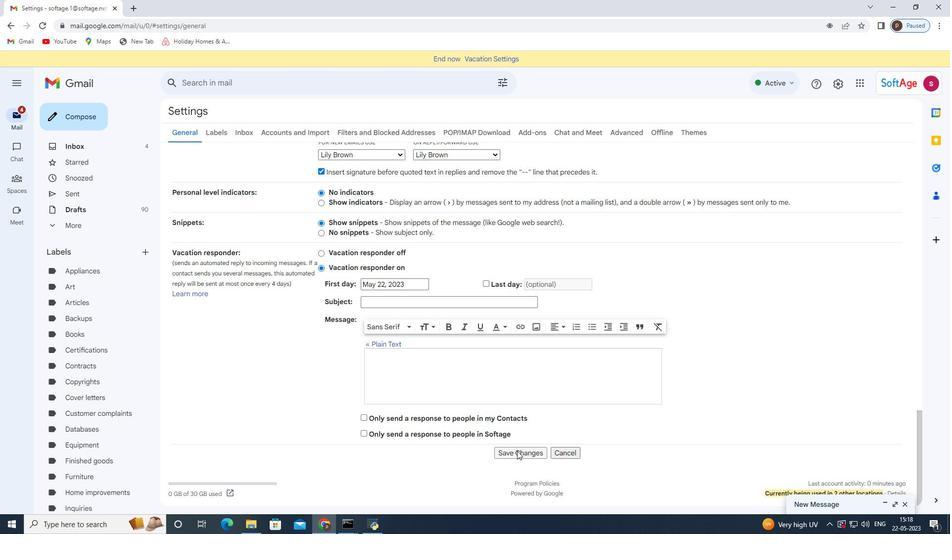 
Action: Mouse scrolled (517, 451) with delta (0, 0)
Screenshot: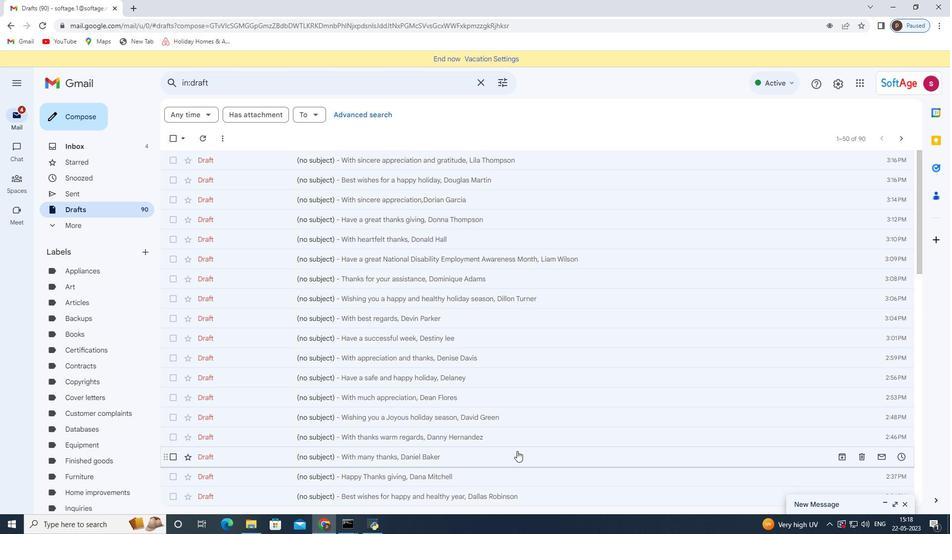 
Action: Mouse scrolled (517, 451) with delta (0, 0)
Screenshot: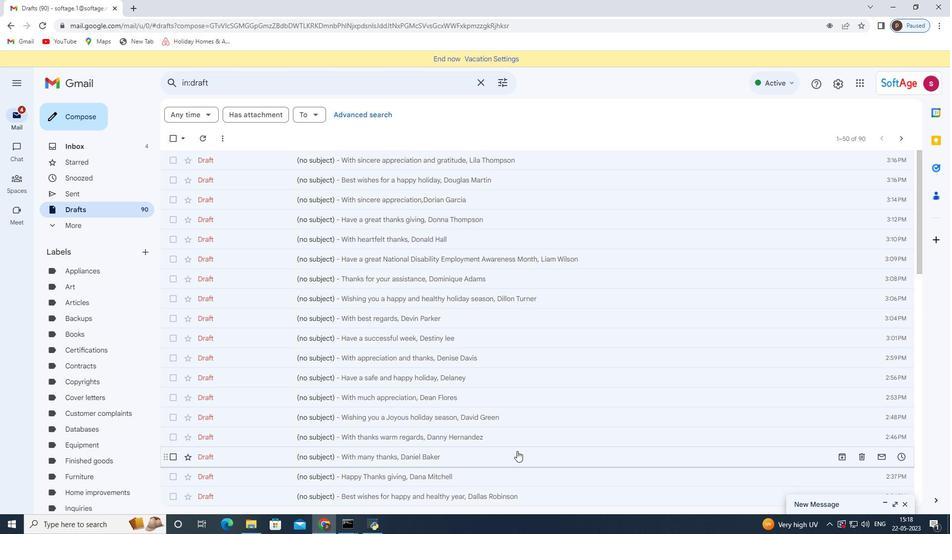 
Action: Mouse scrolled (517, 451) with delta (0, 0)
Screenshot: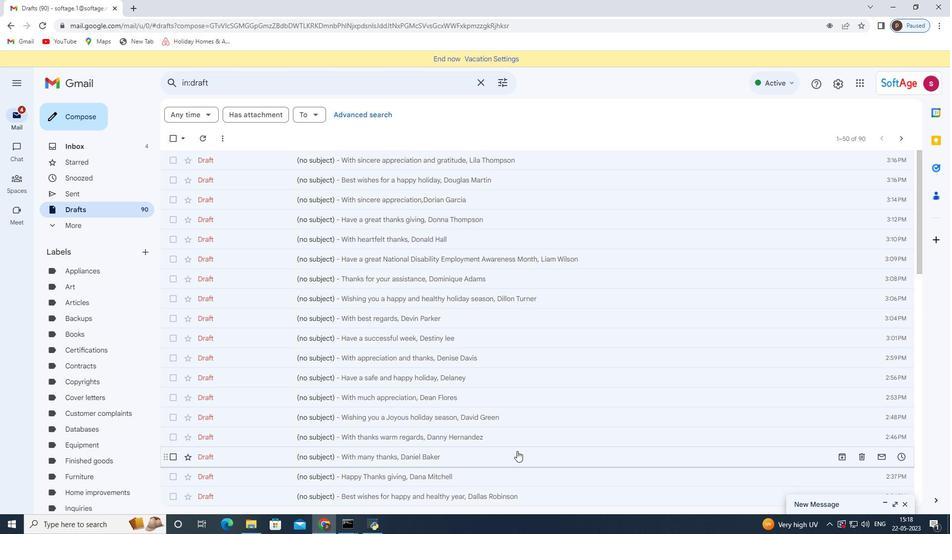 
Action: Mouse scrolled (517, 451) with delta (0, 0)
Screenshot: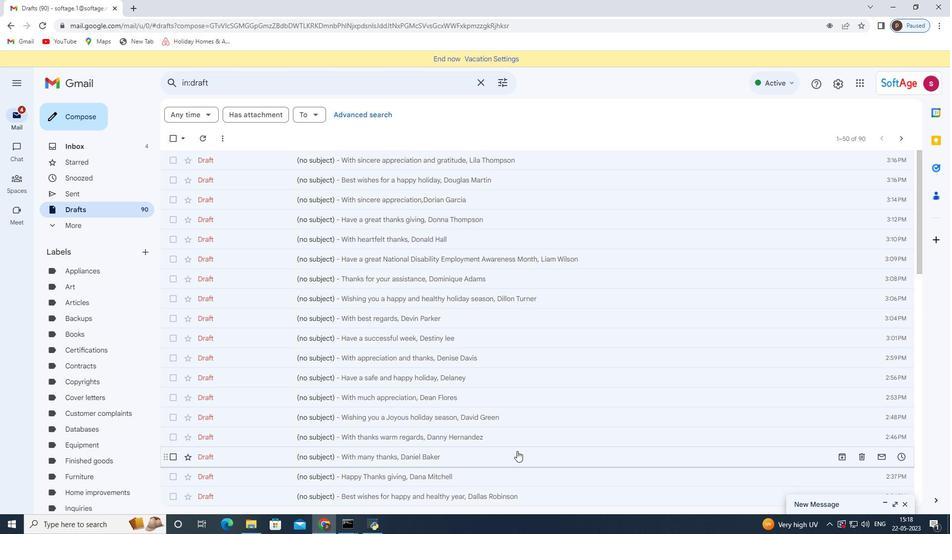 
Action: Mouse scrolled (517, 451) with delta (0, 0)
Screenshot: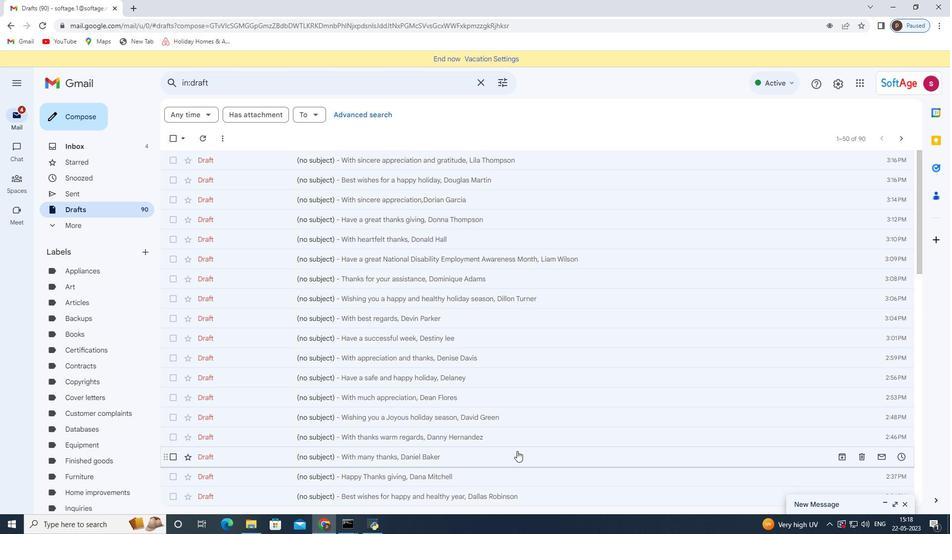 
Action: Mouse scrolled (517, 451) with delta (0, 0)
Screenshot: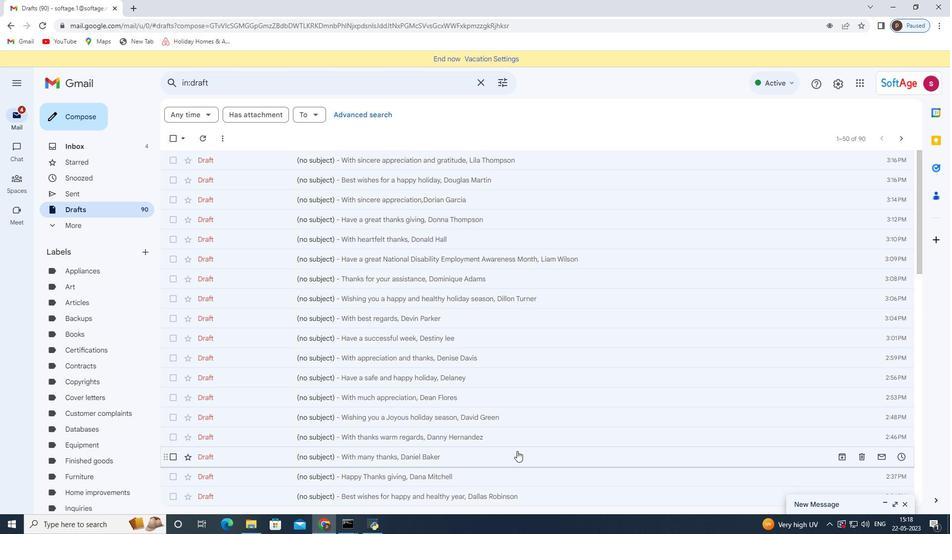 
Action: Mouse moved to (78, 119)
Screenshot: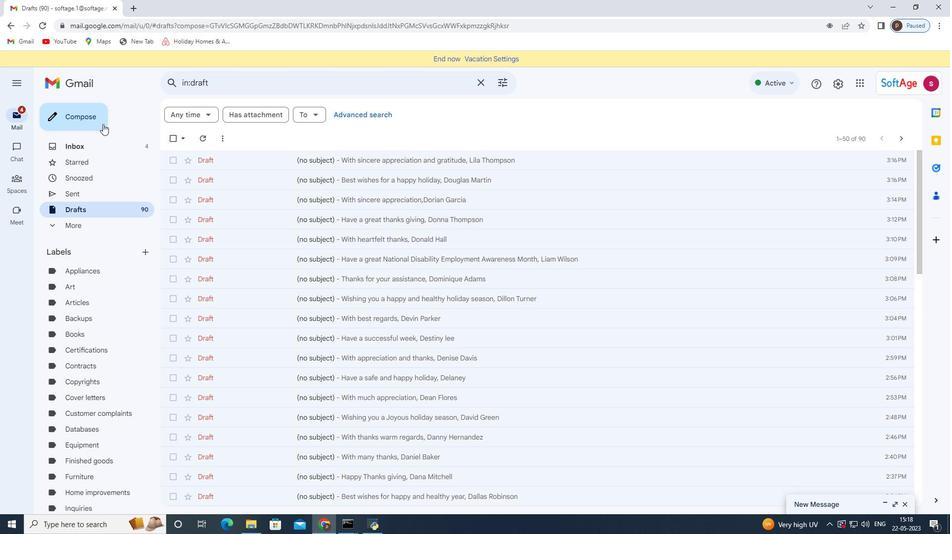 
Action: Mouse pressed left at (78, 119)
Screenshot: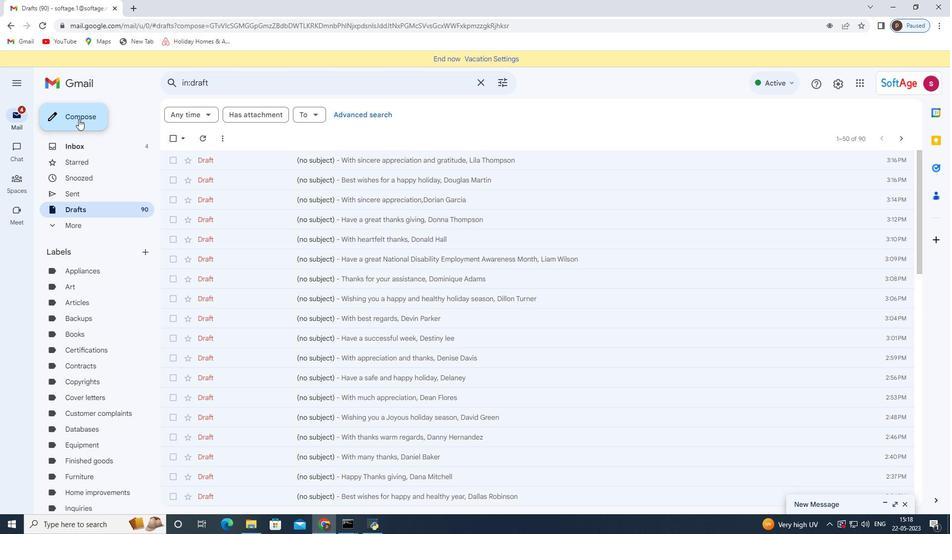 
Action: Mouse moved to (538, 247)
Screenshot: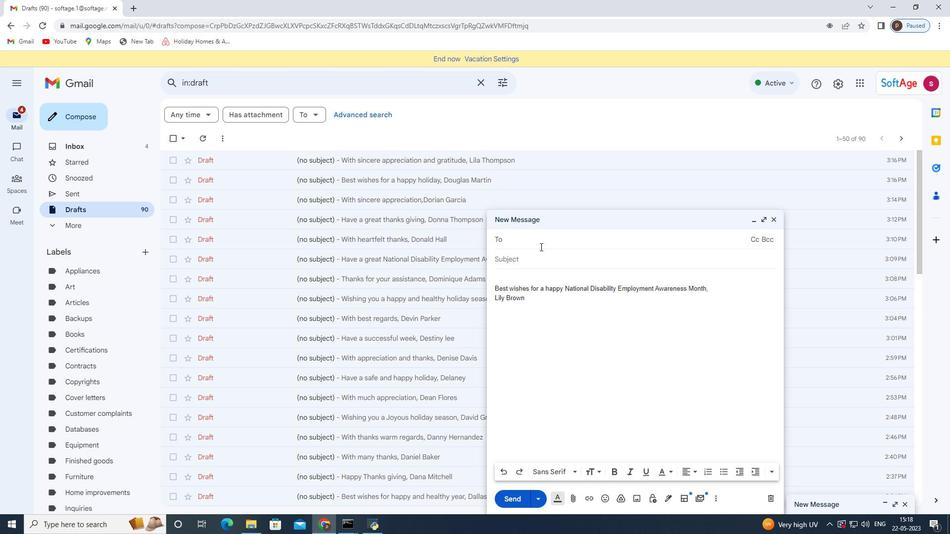 
Action: Key pressed softage.3<Key.shift>@softage.net
Screenshot: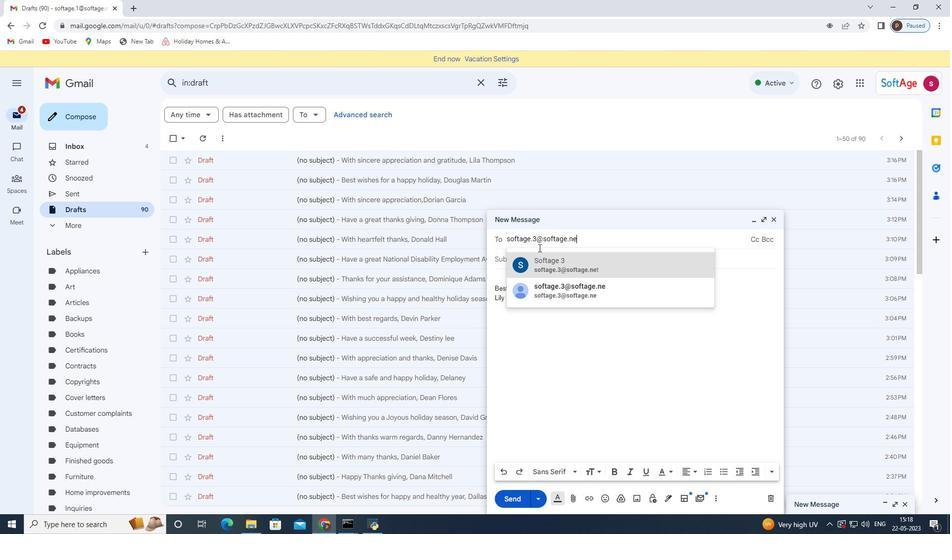 
Action: Mouse moved to (603, 261)
Screenshot: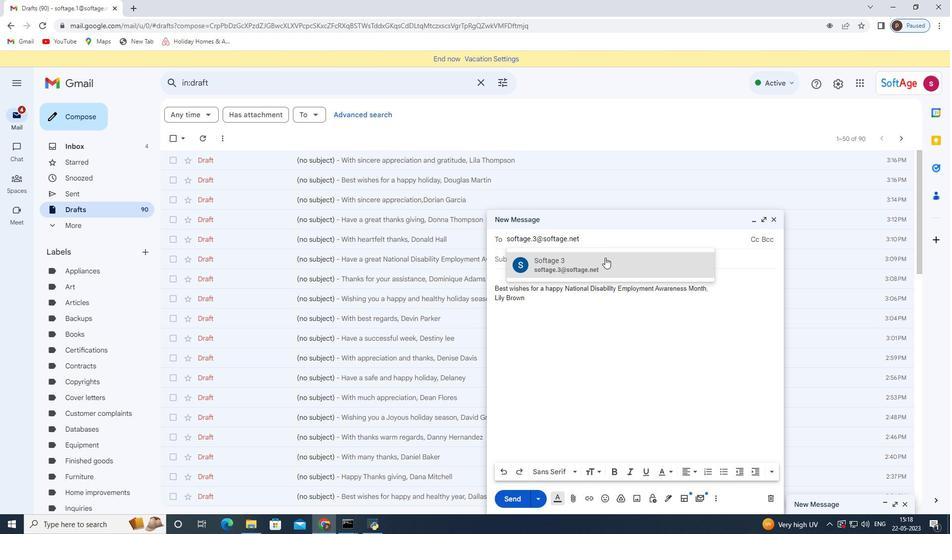 
Action: Mouse pressed left at (603, 261)
Screenshot: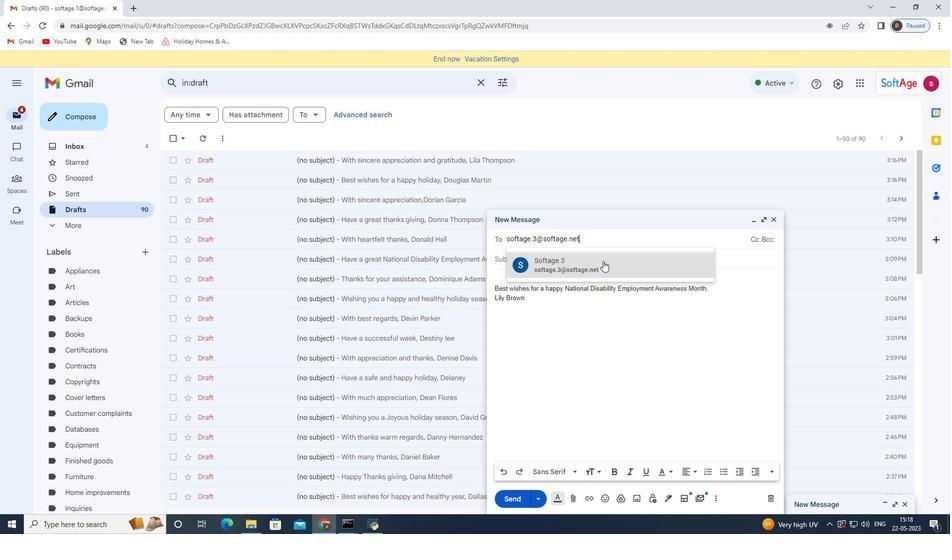 
Action: Mouse moved to (571, 327)
Screenshot: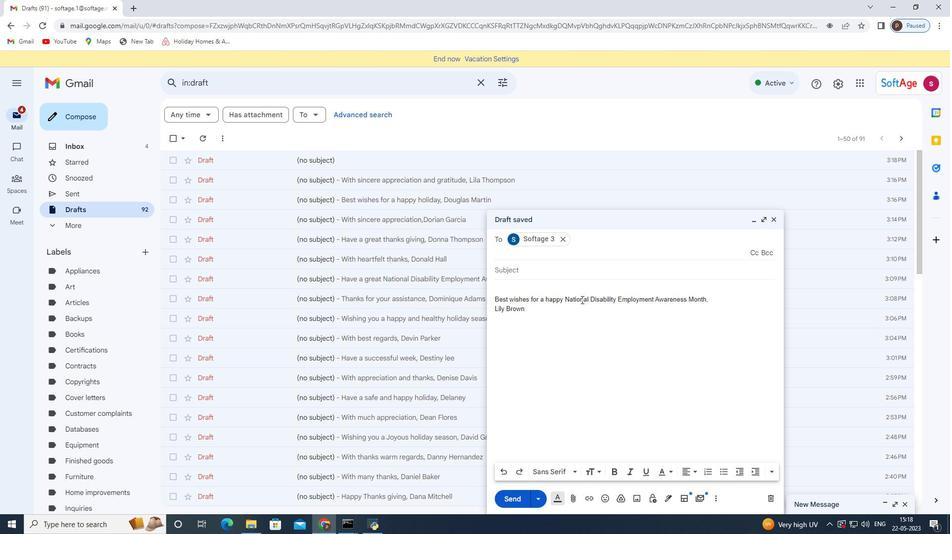 
Action: Mouse scrolled (577, 301) with delta (0, 0)
Screenshot: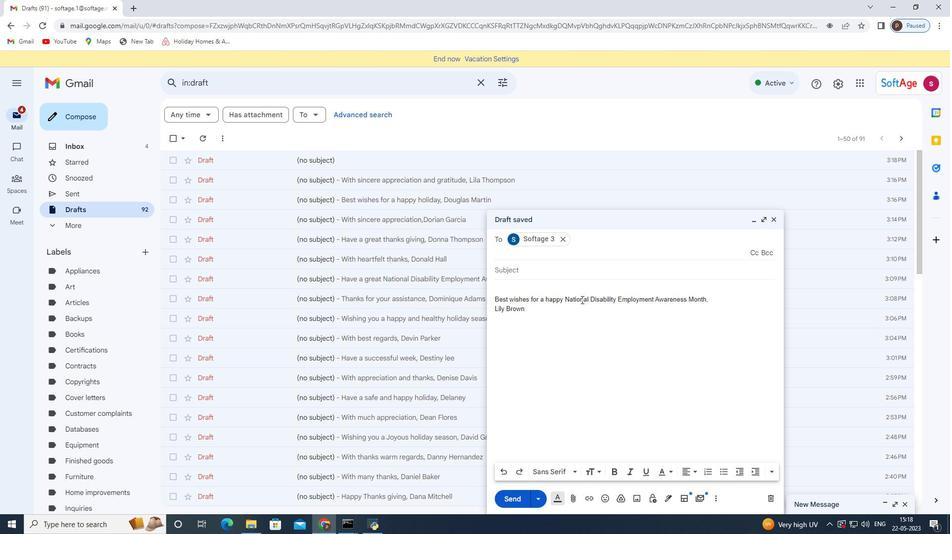 
Action: Mouse moved to (570, 329)
Screenshot: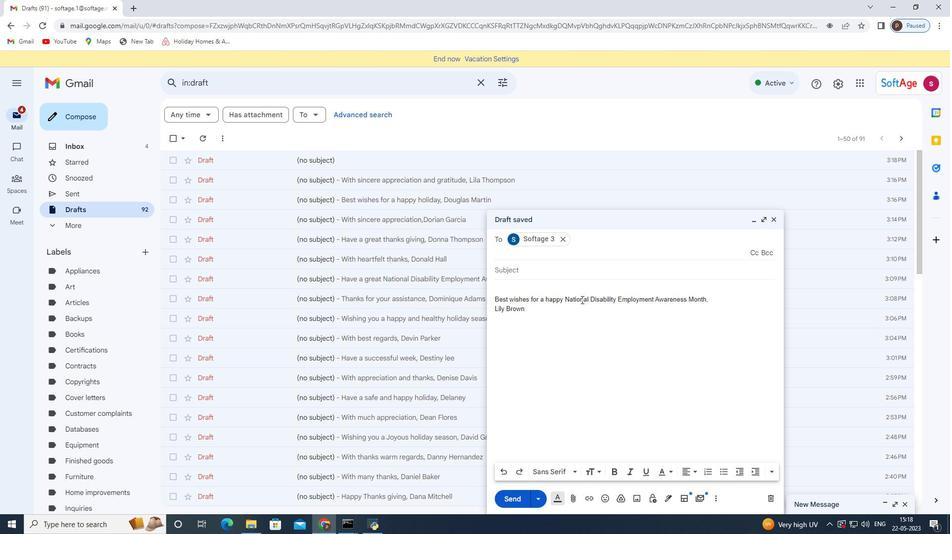 
Action: Mouse scrolled (573, 311) with delta (0, 0)
Screenshot: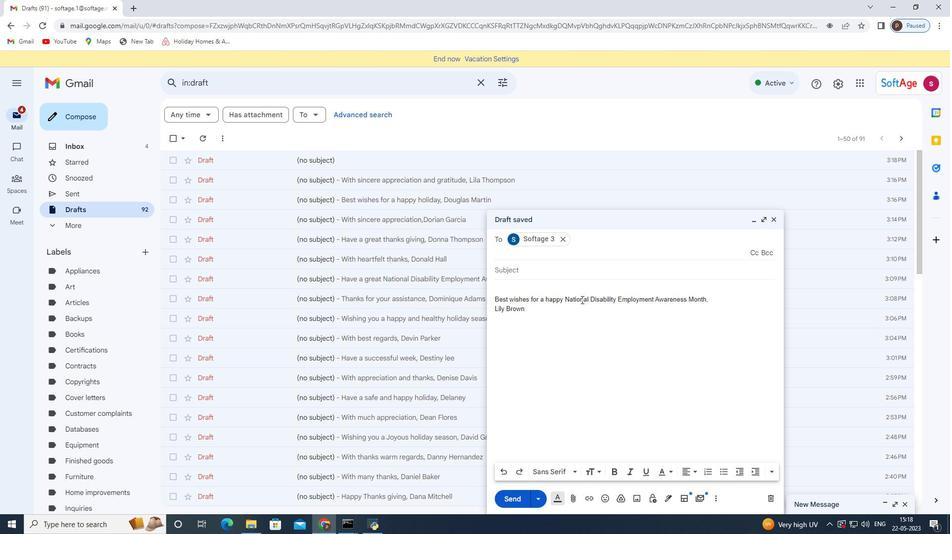
Action: Mouse moved to (570, 331)
Screenshot: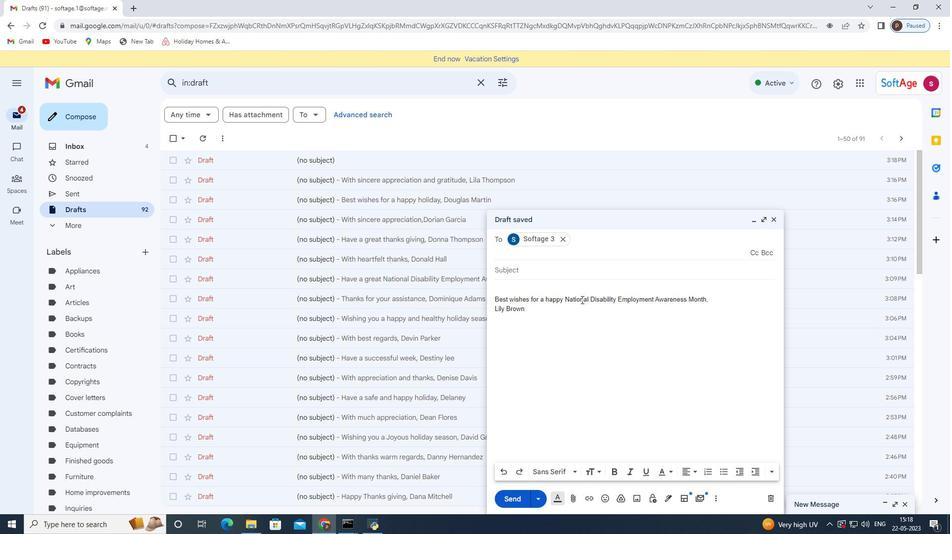 
Action: Mouse scrolled (570, 328) with delta (0, 0)
Screenshot: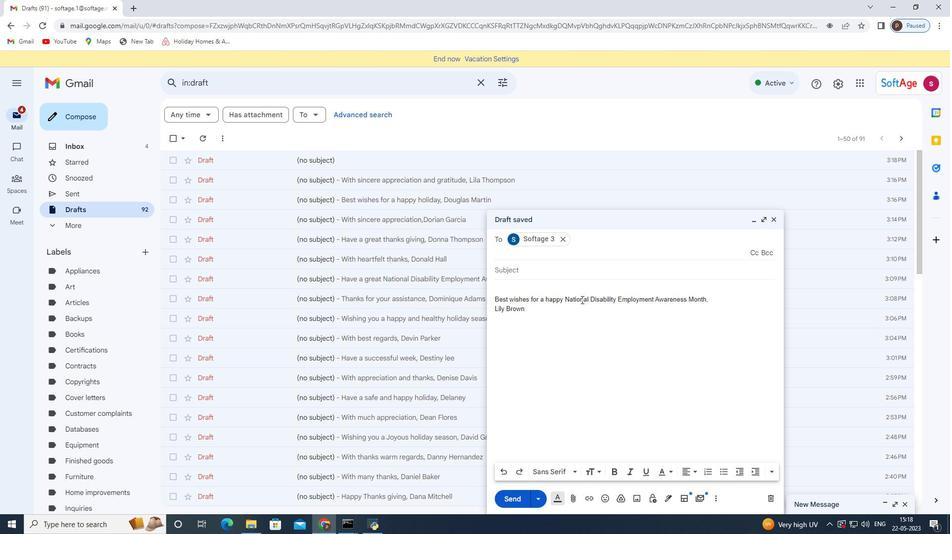 
Action: Mouse moved to (146, 253)
Screenshot: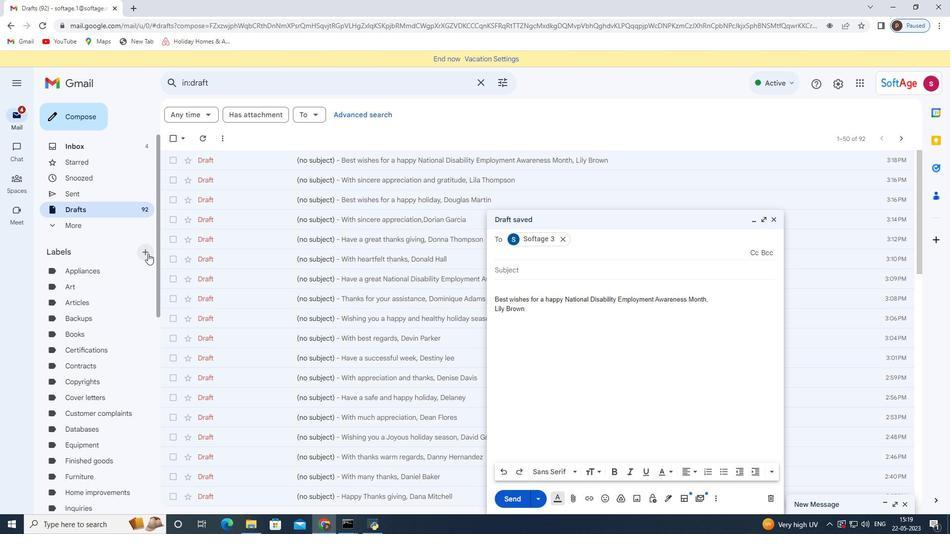 
Action: Mouse pressed left at (146, 253)
Screenshot: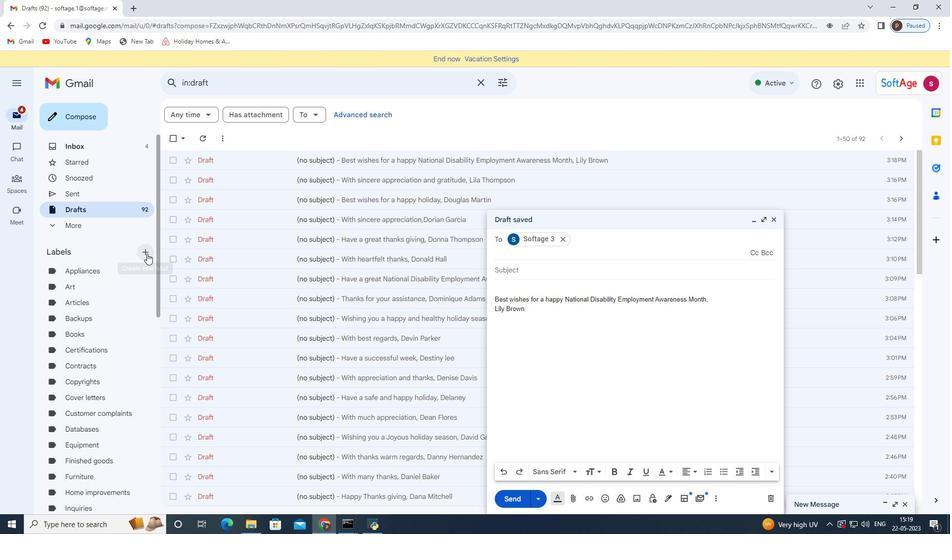 
Action: Mouse moved to (435, 269)
Screenshot: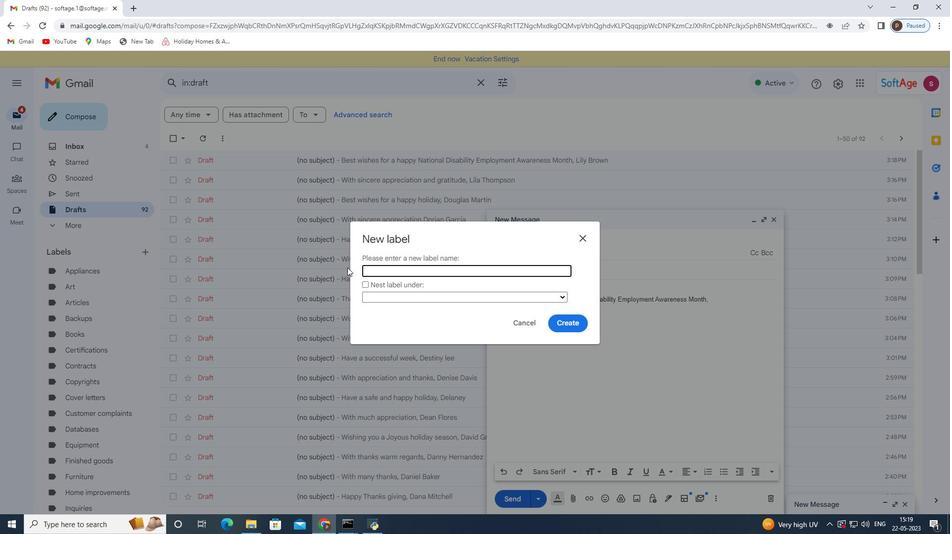 
Action: Mouse pressed left at (435, 269)
Screenshot: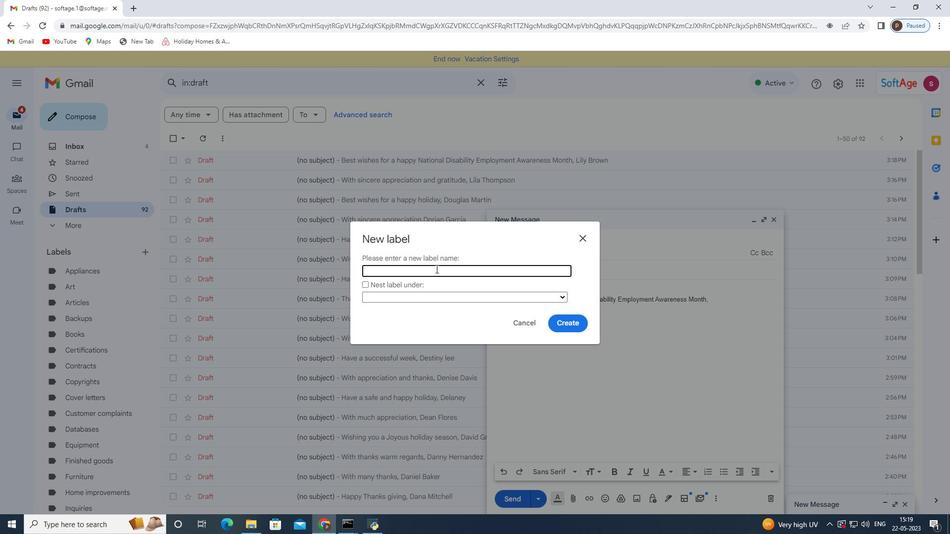 
Action: Key pressed <Key.shift>Refunds
Screenshot: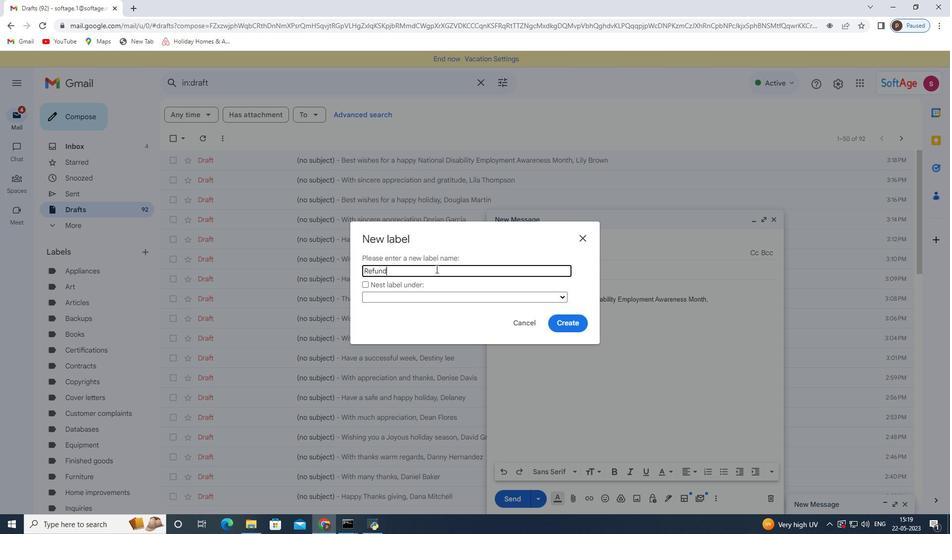 
Action: Mouse moved to (570, 323)
Screenshot: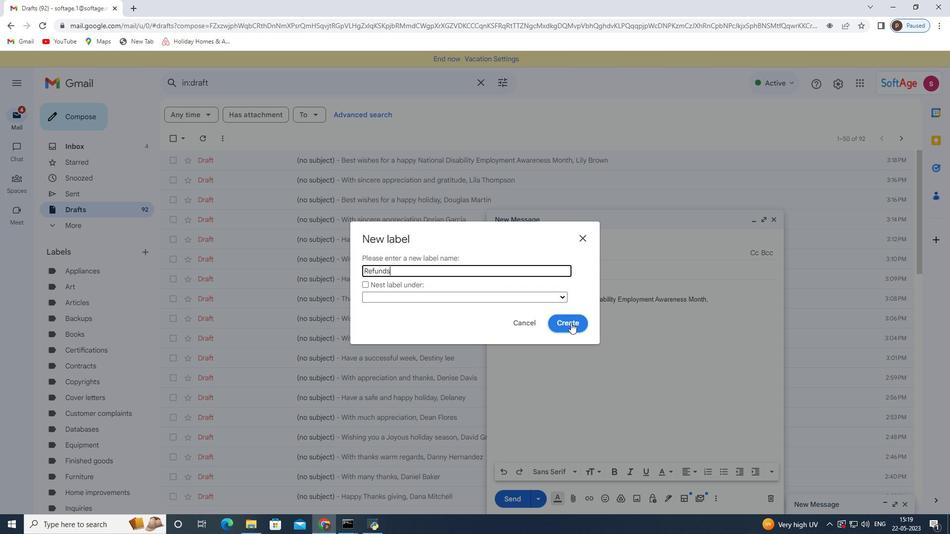 
Action: Mouse pressed left at (570, 323)
Screenshot: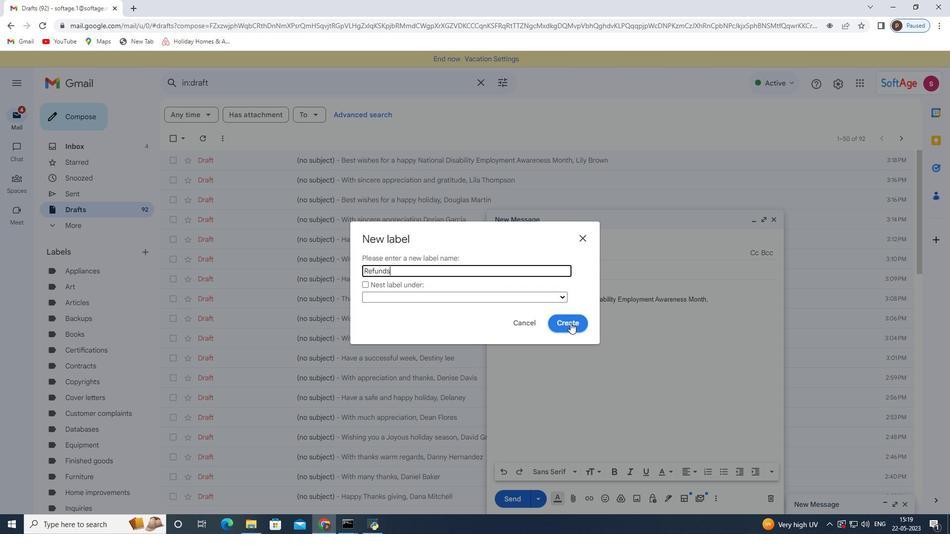 
